 Task: Search for houses in Raleigh, North Carolina, with a private backyard and a pool.
Action: Mouse moved to (278, 176)
Screenshot: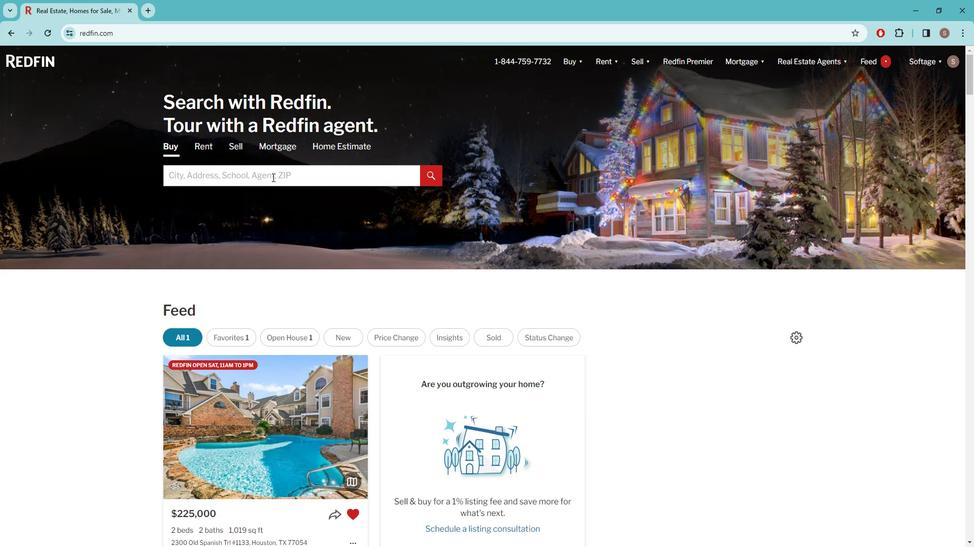 
Action: Mouse pressed left at (278, 176)
Screenshot: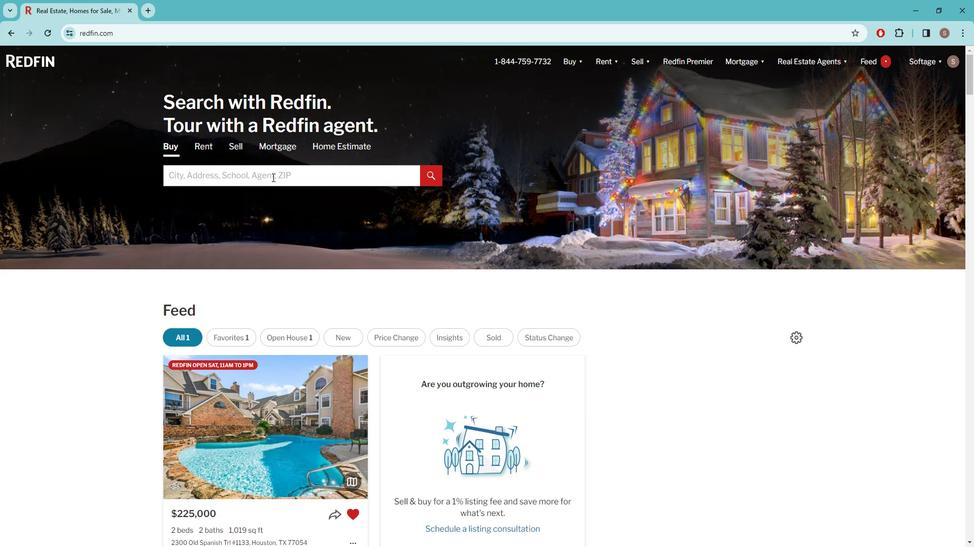 
Action: Key pressed r<Key.caps_lock>ALEIGH
Screenshot: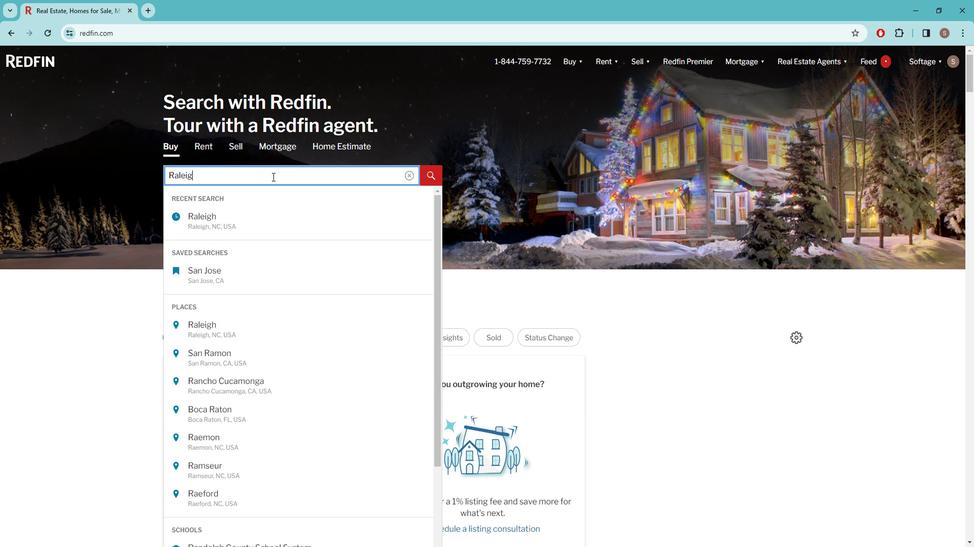
Action: Mouse moved to (238, 219)
Screenshot: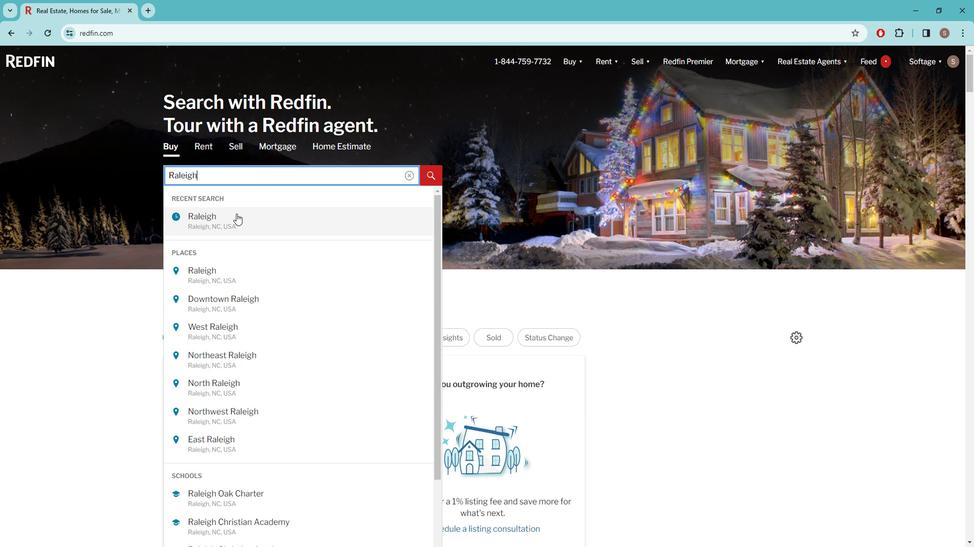 
Action: Mouse pressed left at (238, 219)
Screenshot: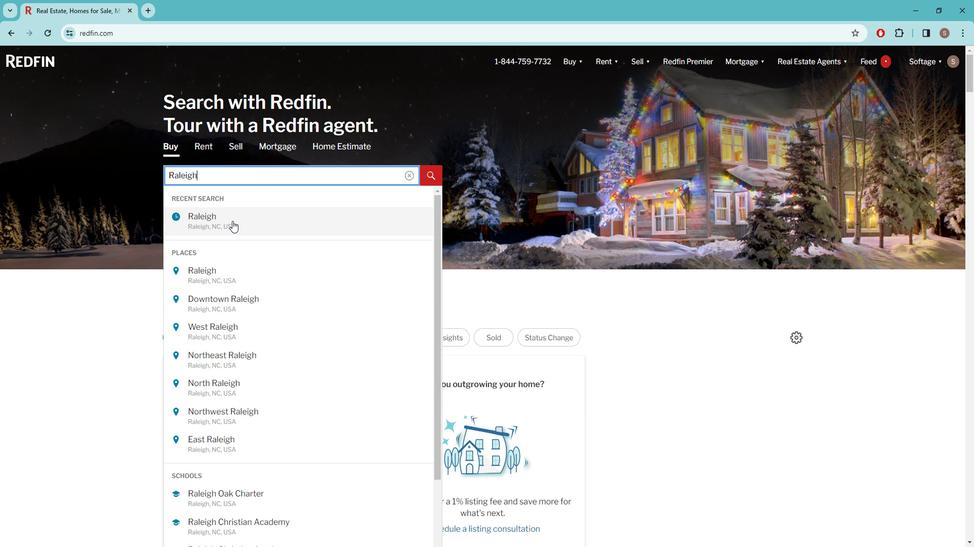 
Action: Mouse moved to (857, 126)
Screenshot: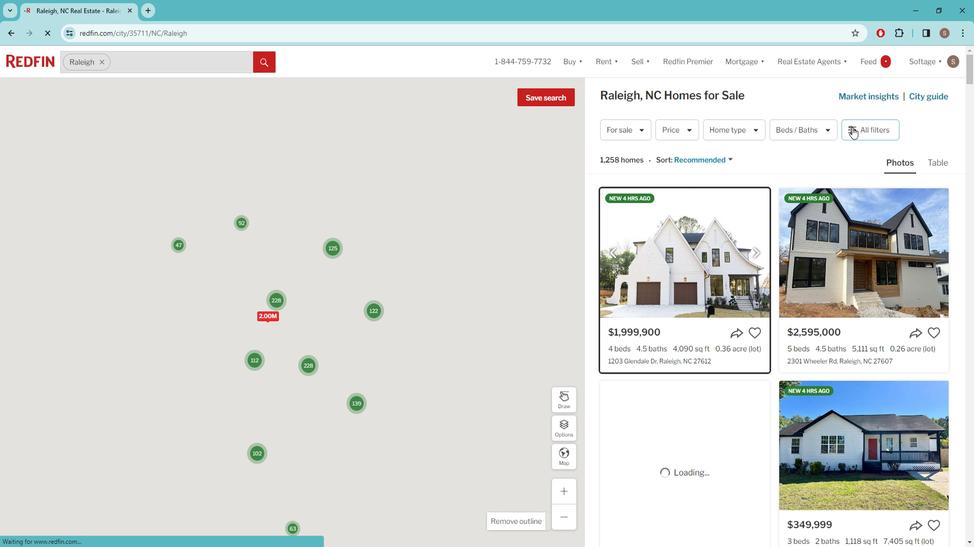 
Action: Mouse pressed left at (857, 126)
Screenshot: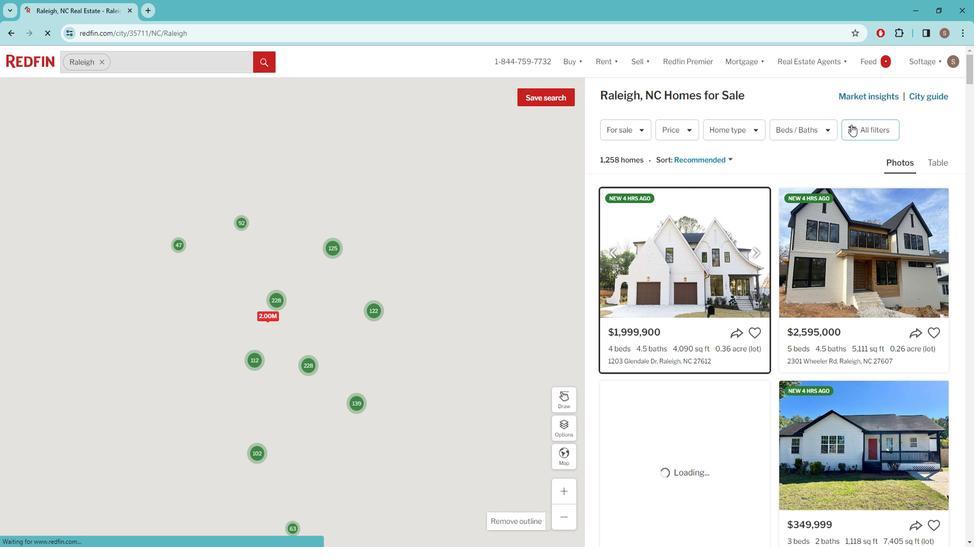 
Action: Mouse pressed left at (857, 126)
Screenshot: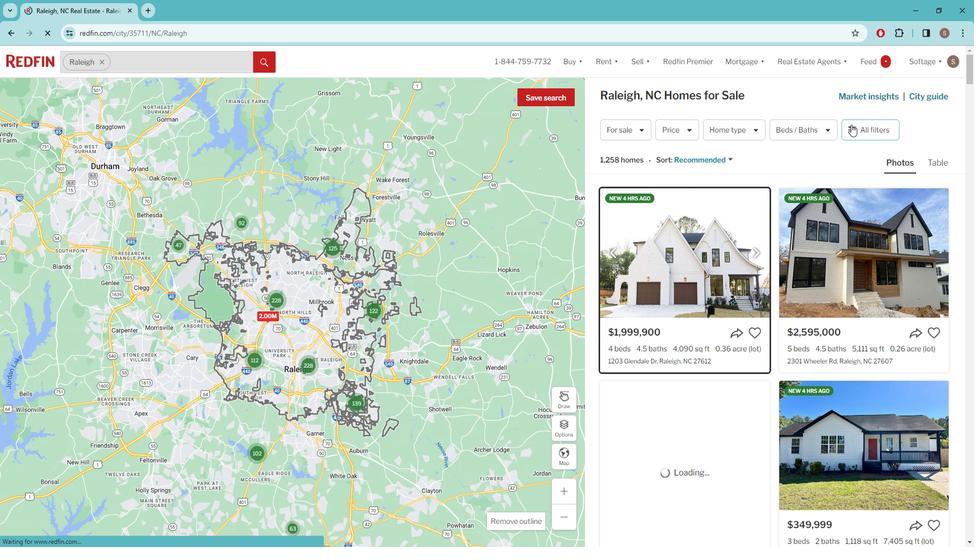 
Action: Mouse pressed left at (857, 126)
Screenshot: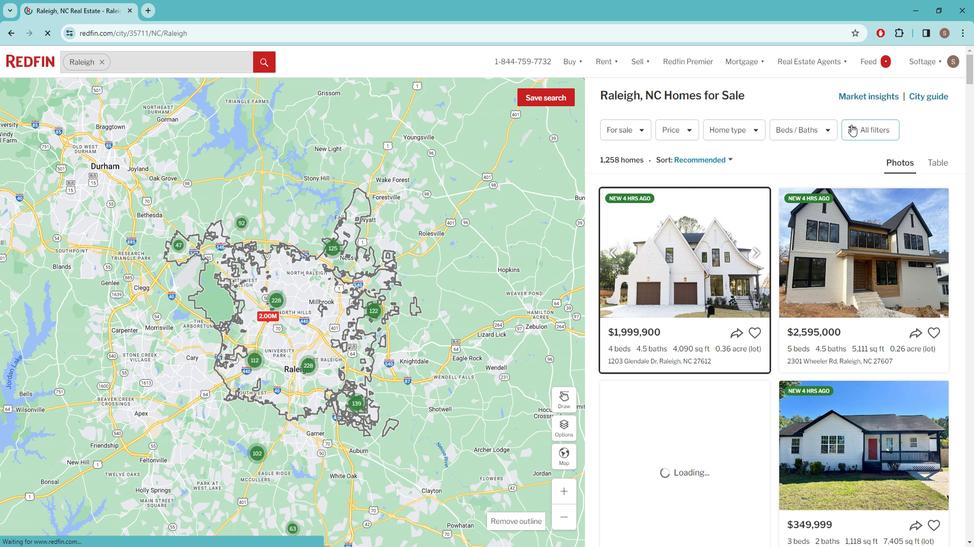 
Action: Mouse pressed left at (857, 126)
Screenshot: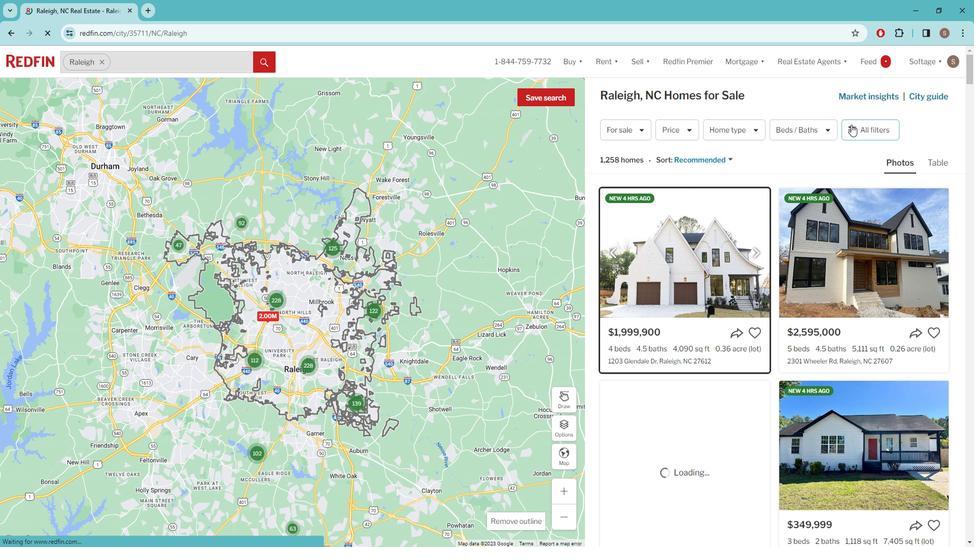 
Action: Mouse moved to (865, 125)
Screenshot: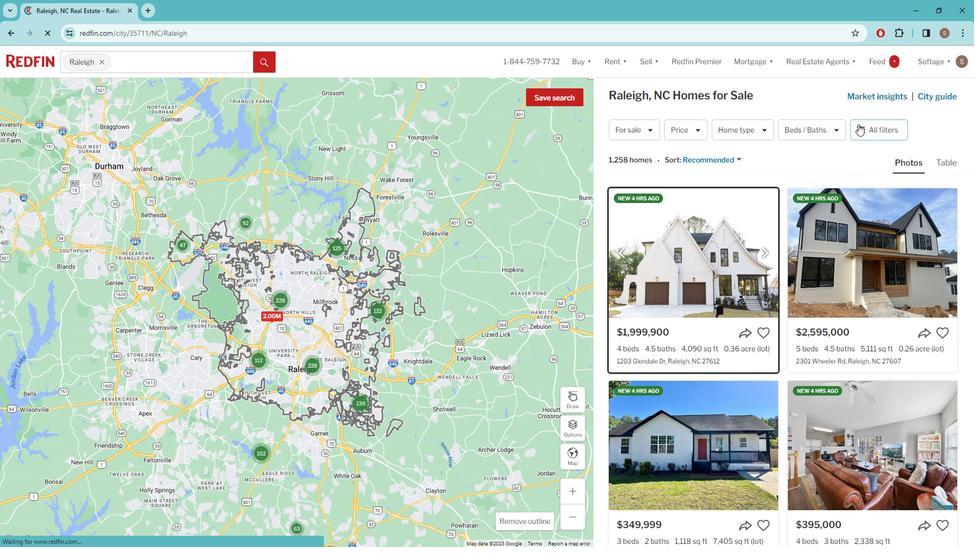 
Action: Mouse pressed left at (865, 125)
Screenshot: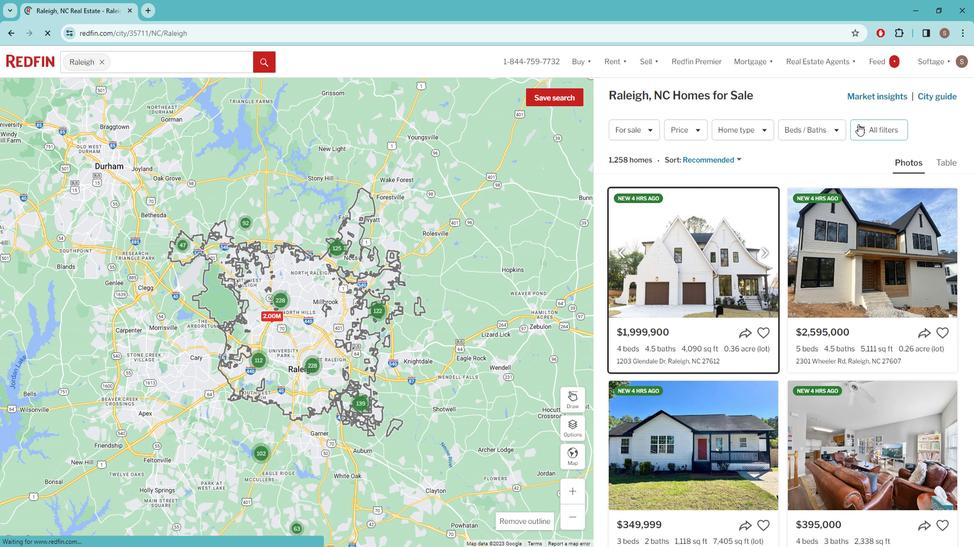 
Action: Mouse pressed left at (865, 125)
Screenshot: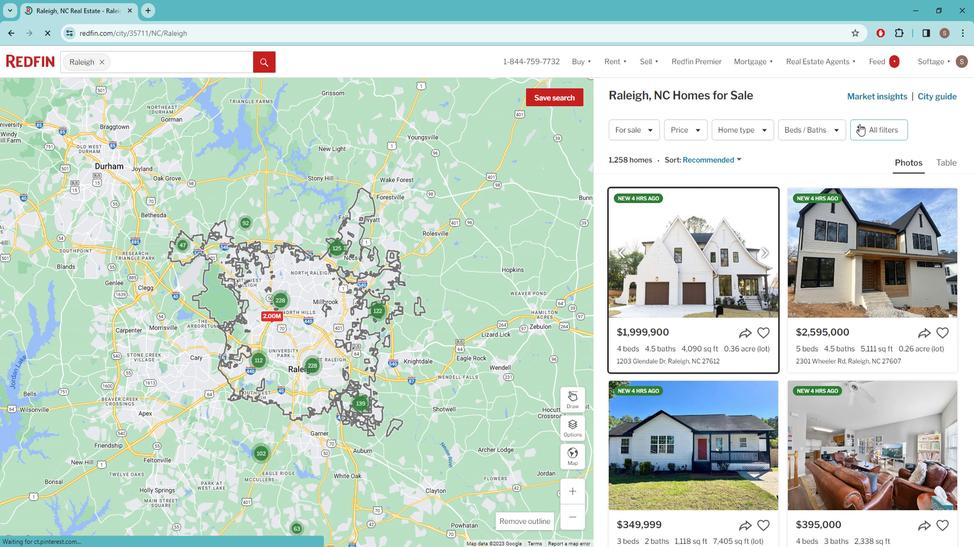 
Action: Mouse moved to (800, 215)
Screenshot: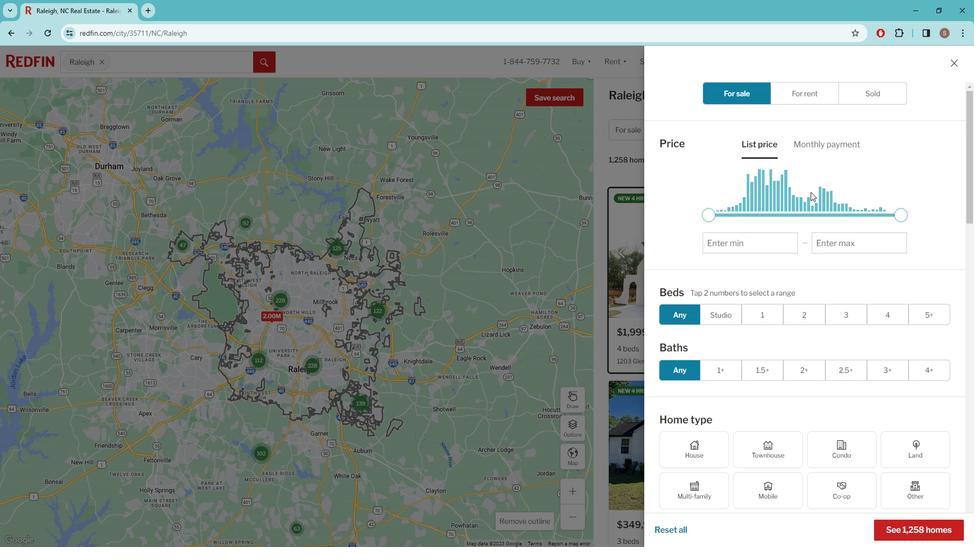 
Action: Mouse scrolled (800, 214) with delta (0, 0)
Screenshot: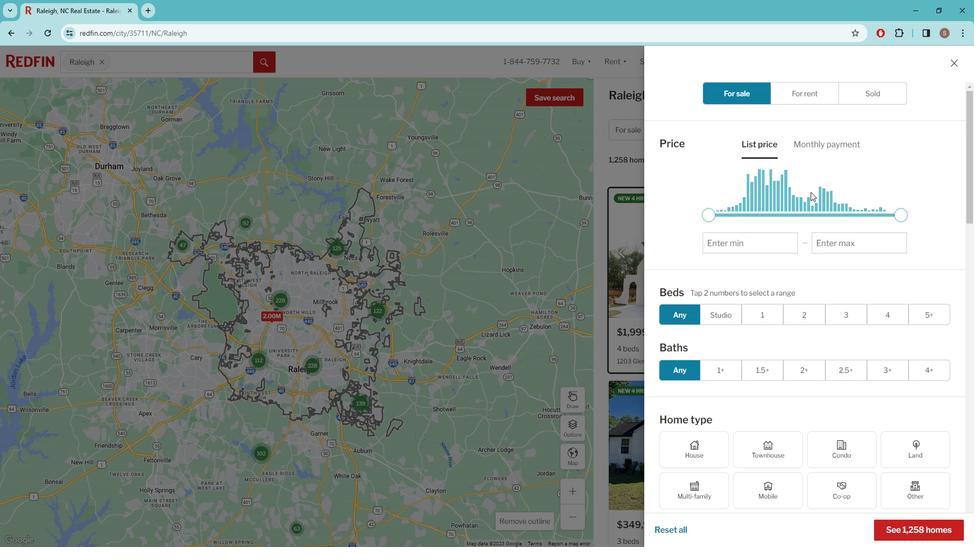 
Action: Mouse moved to (800, 215)
Screenshot: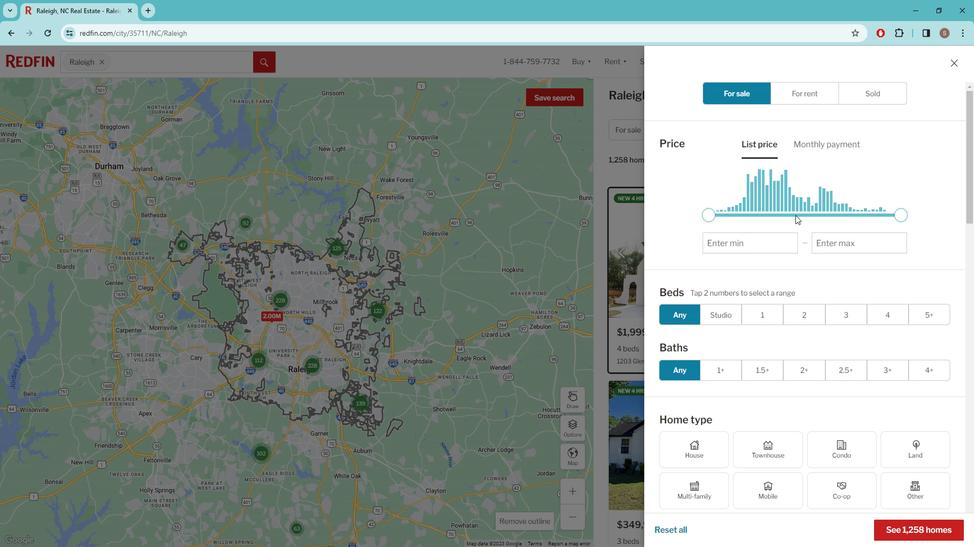 
Action: Mouse scrolled (800, 215) with delta (0, 0)
Screenshot: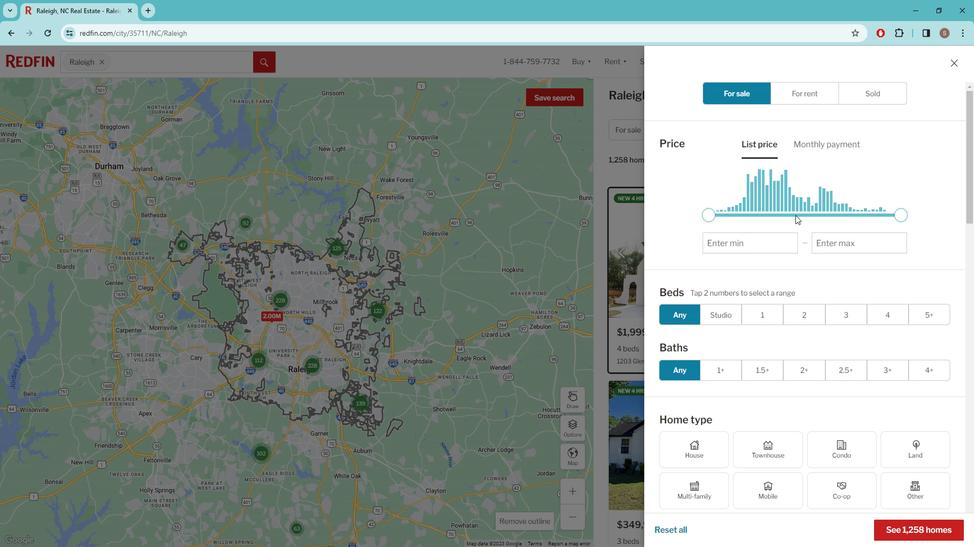 
Action: Mouse moved to (715, 346)
Screenshot: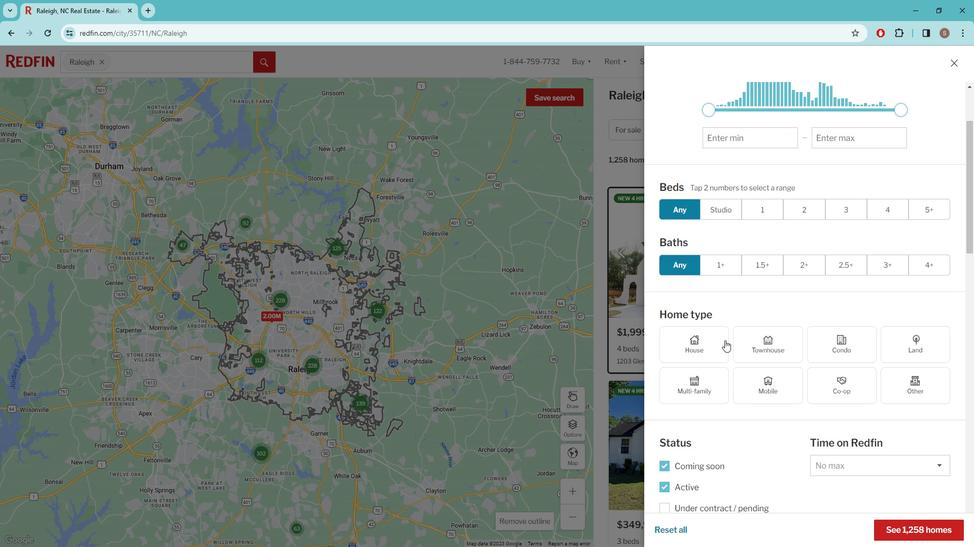 
Action: Mouse pressed left at (715, 346)
Screenshot: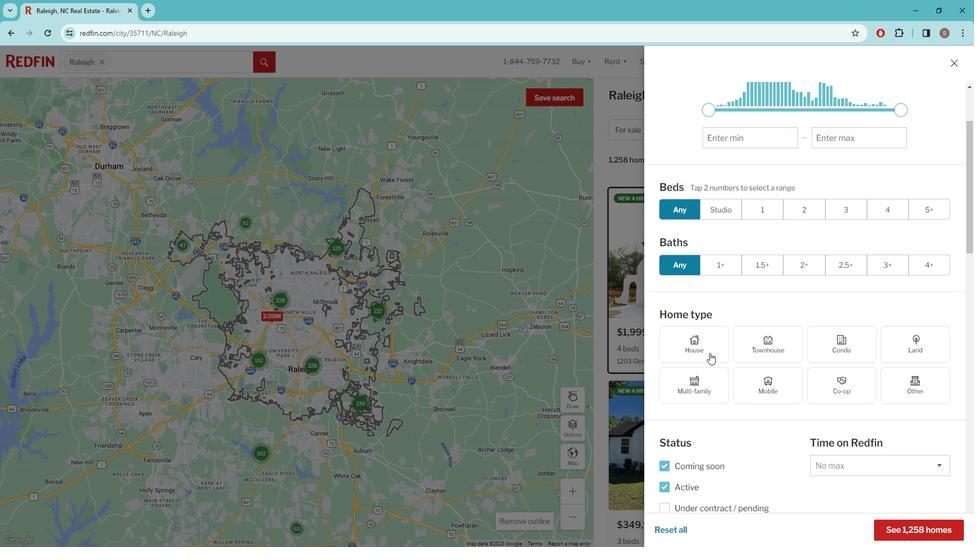 
Action: Mouse moved to (715, 346)
Screenshot: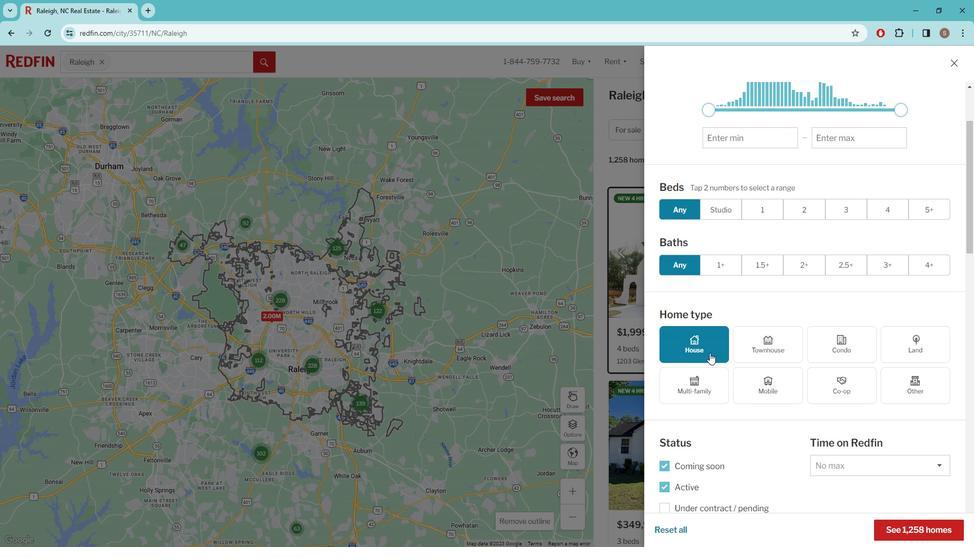 
Action: Mouse scrolled (715, 346) with delta (0, 0)
Screenshot: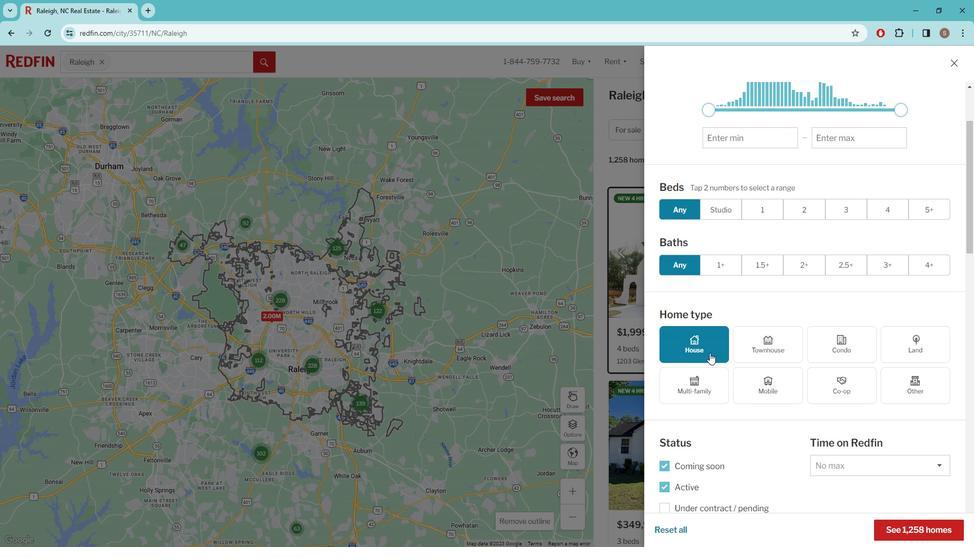 
Action: Mouse moved to (729, 340)
Screenshot: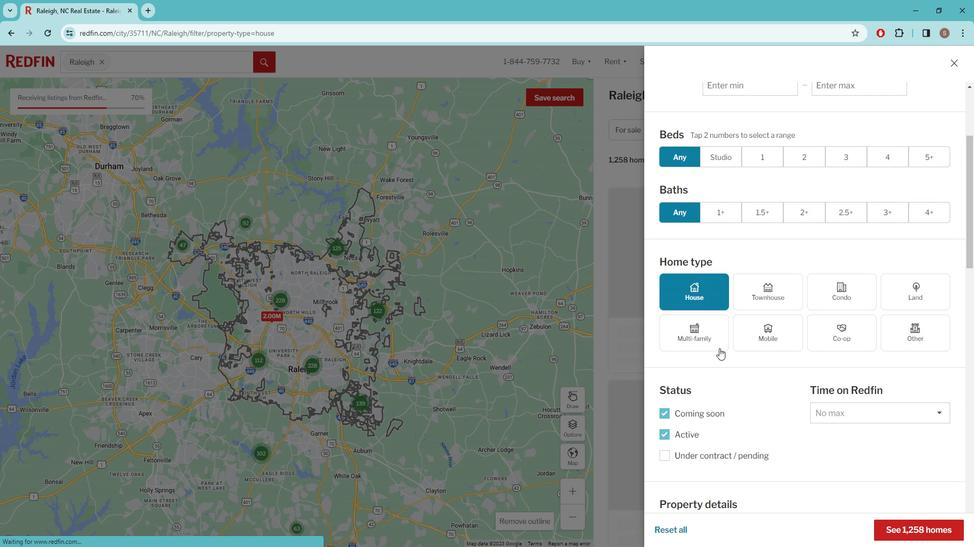 
Action: Mouse scrolled (729, 340) with delta (0, 0)
Screenshot: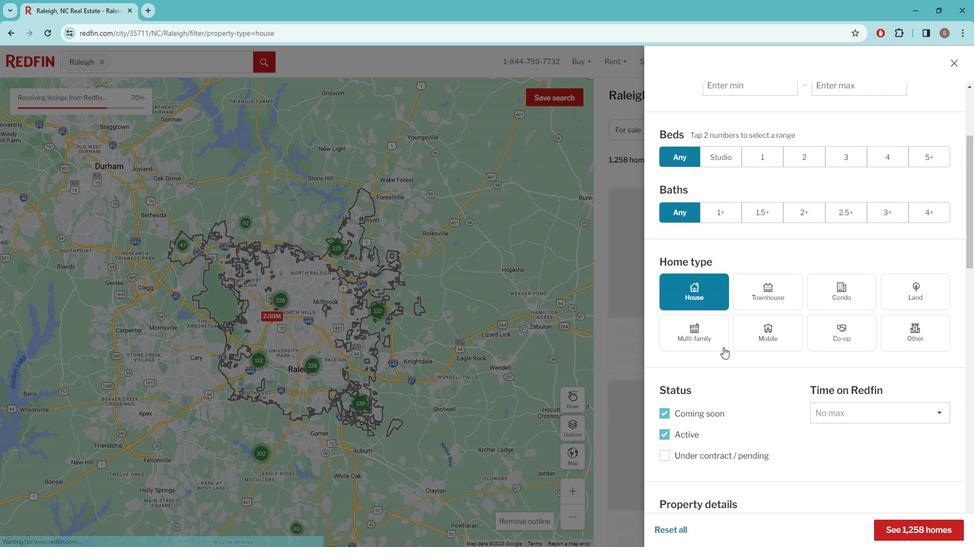 
Action: Mouse moved to (740, 335)
Screenshot: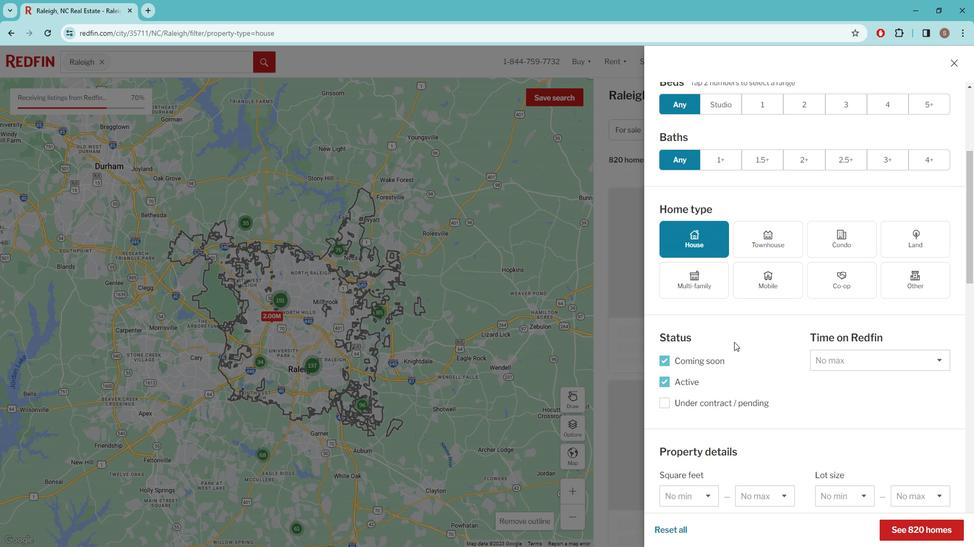 
Action: Mouse scrolled (740, 334) with delta (0, 0)
Screenshot: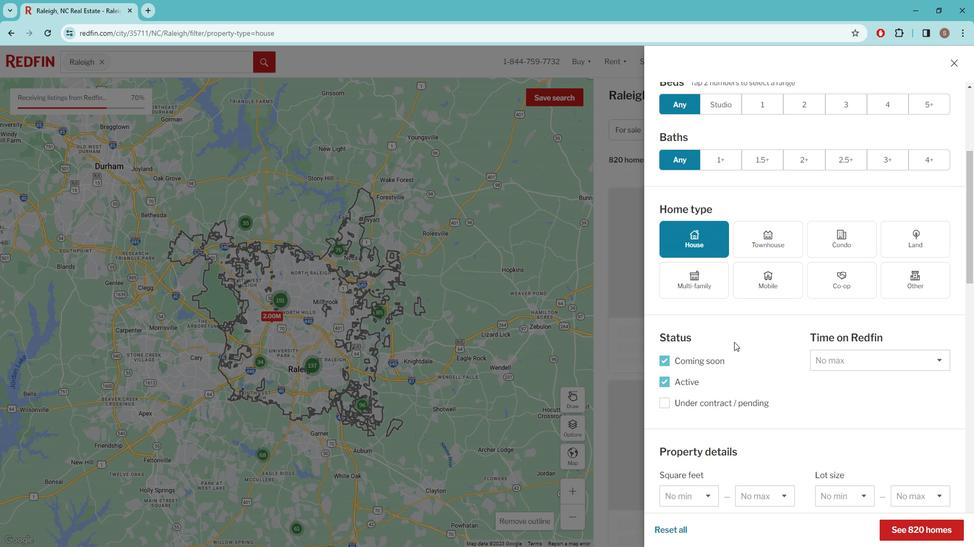 
Action: Mouse moved to (746, 327)
Screenshot: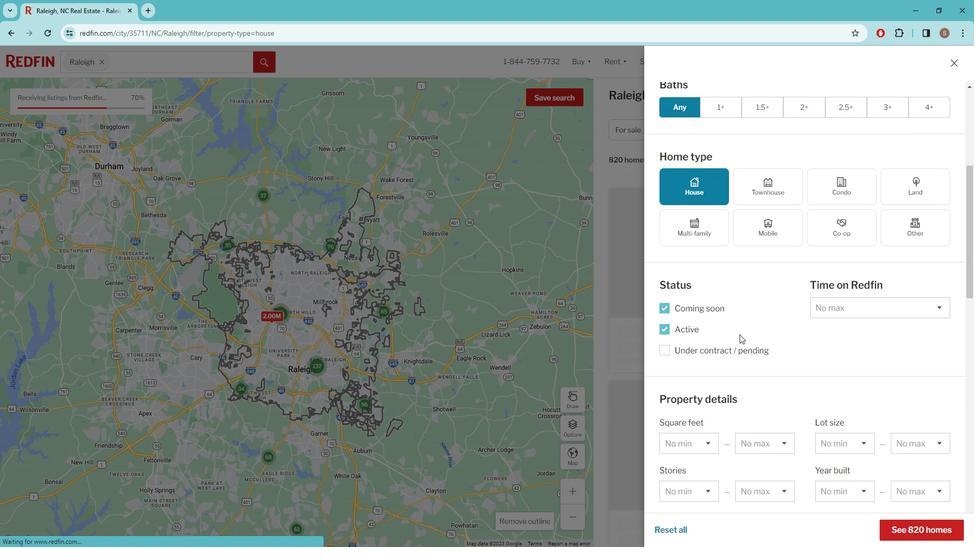 
Action: Mouse scrolled (746, 327) with delta (0, 0)
Screenshot: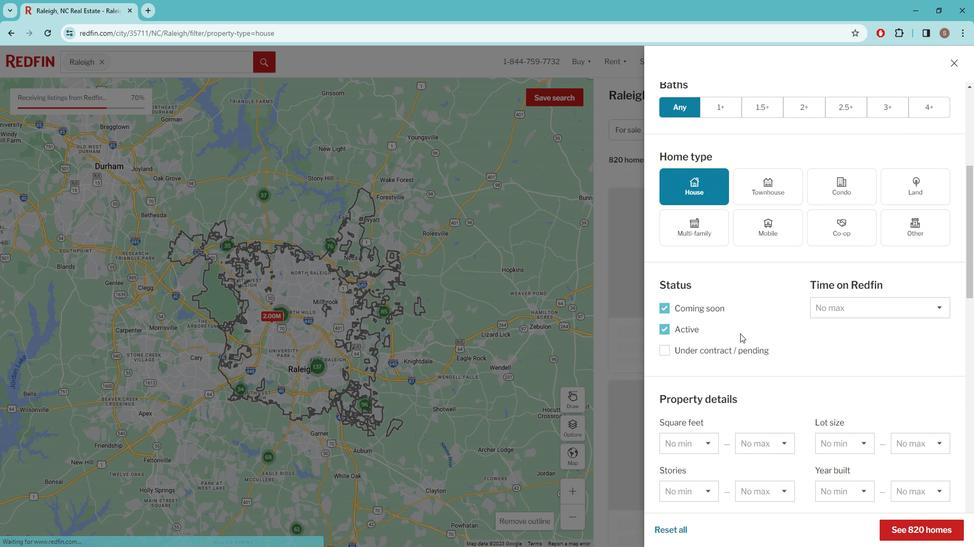 
Action: Mouse scrolled (746, 327) with delta (0, 0)
Screenshot: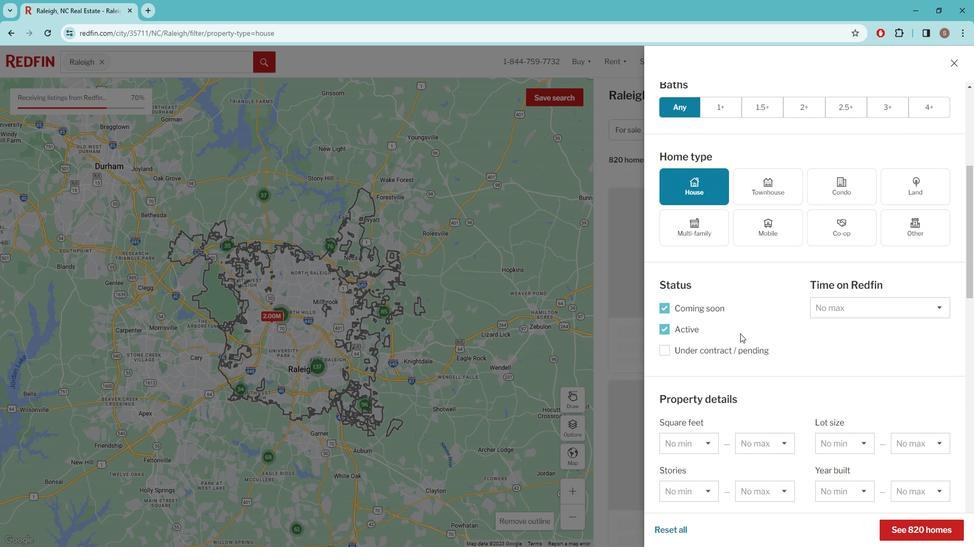 
Action: Mouse moved to (747, 325)
Screenshot: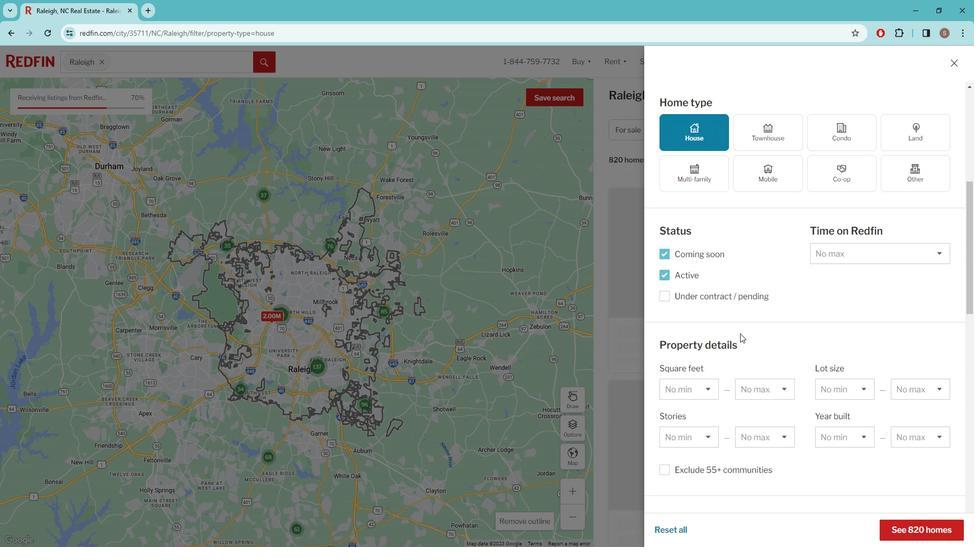 
Action: Mouse scrolled (747, 326) with delta (0, 0)
Screenshot: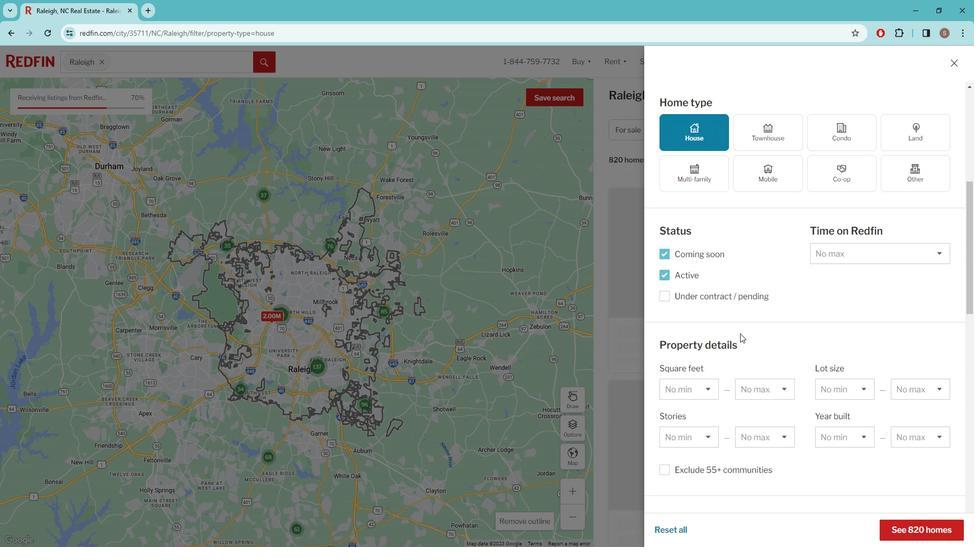 
Action: Mouse scrolled (747, 325) with delta (0, 0)
Screenshot: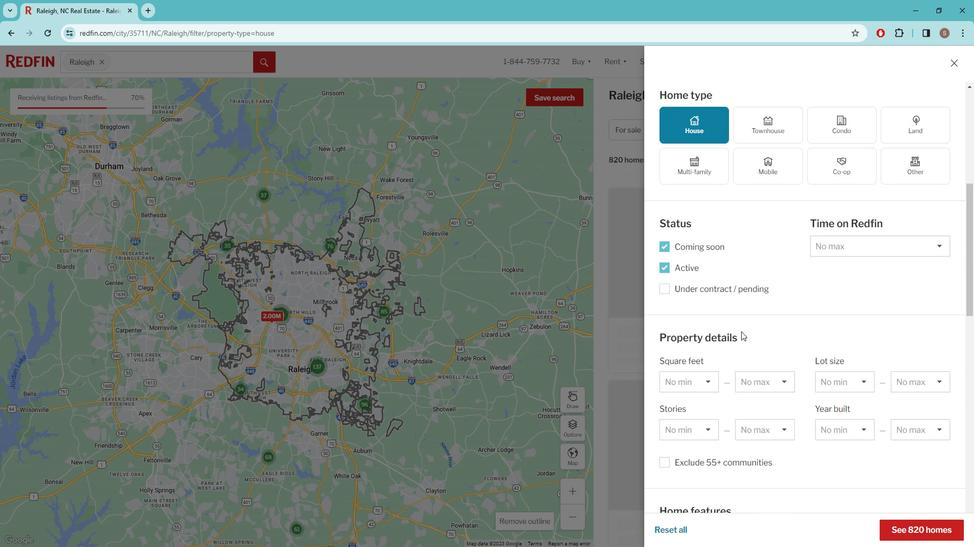 
Action: Mouse scrolled (747, 325) with delta (0, 0)
Screenshot: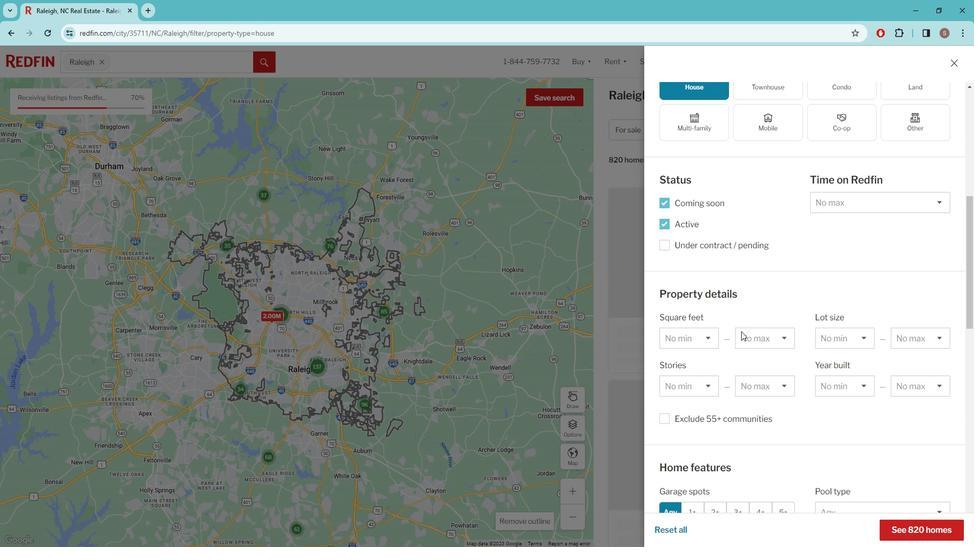 
Action: Mouse scrolled (747, 325) with delta (0, 0)
Screenshot: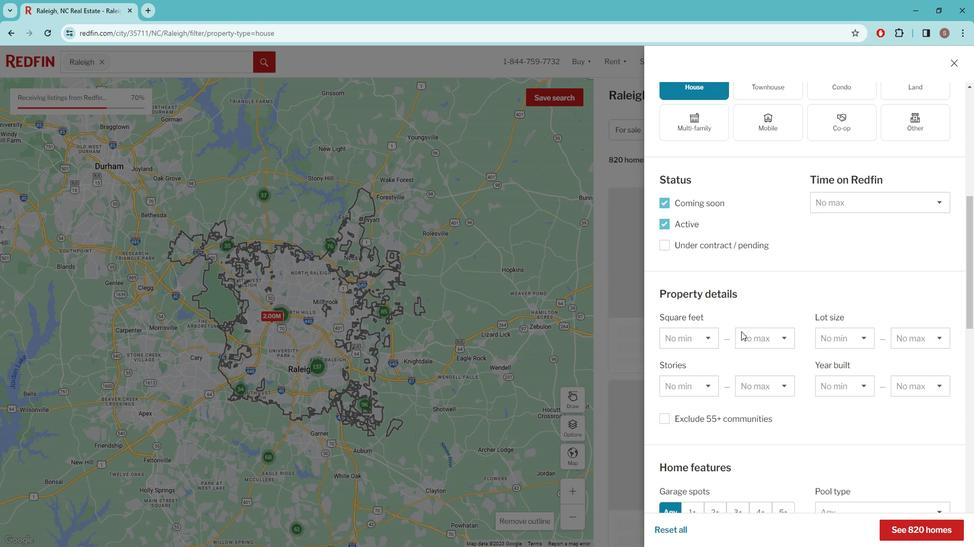 
Action: Mouse scrolled (747, 326) with delta (0, 0)
Screenshot: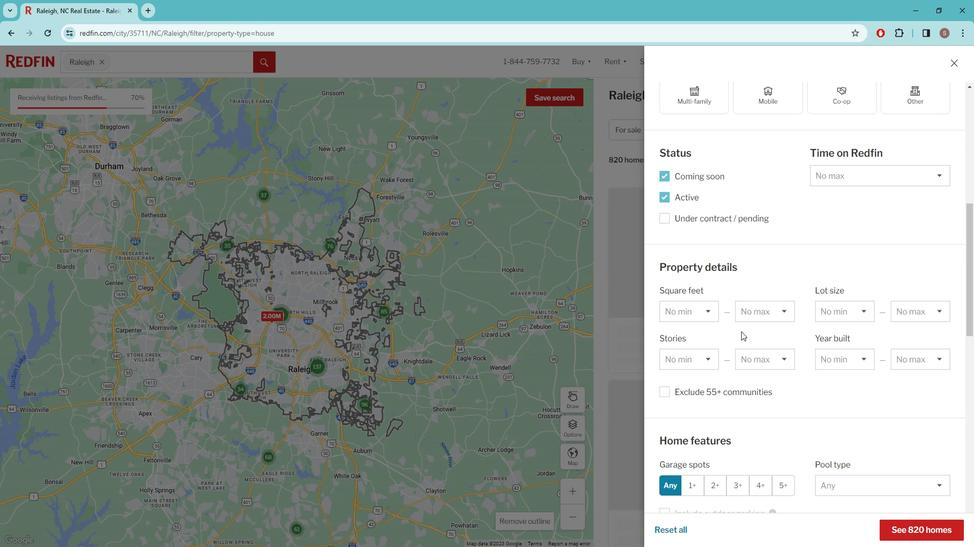 
Action: Mouse scrolled (747, 325) with delta (0, 0)
Screenshot: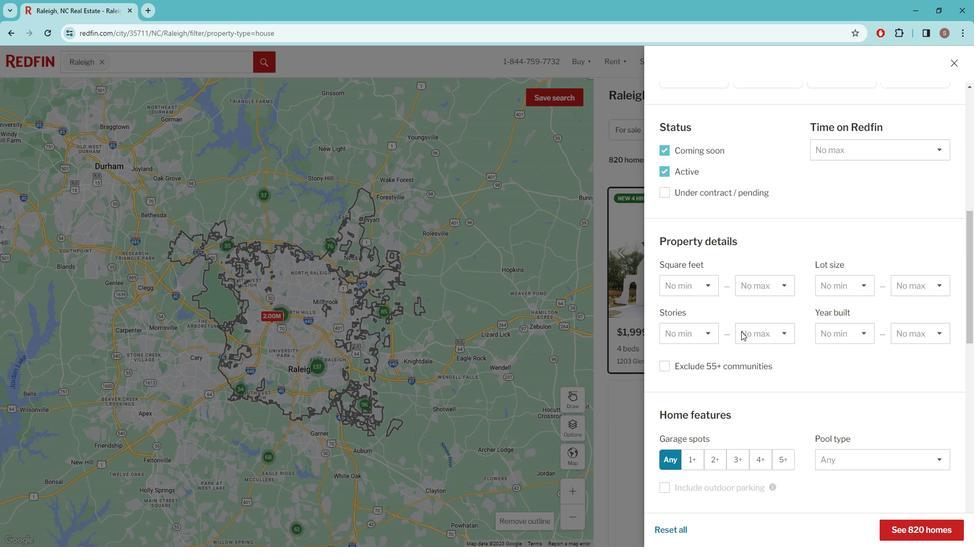 
Action: Mouse moved to (747, 325)
Screenshot: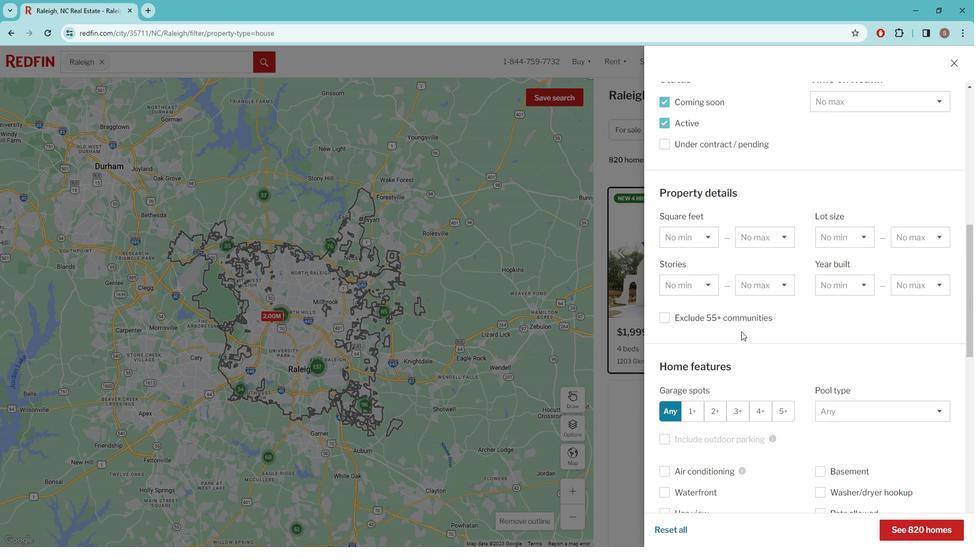 
Action: Mouse scrolled (747, 324) with delta (0, 0)
Screenshot: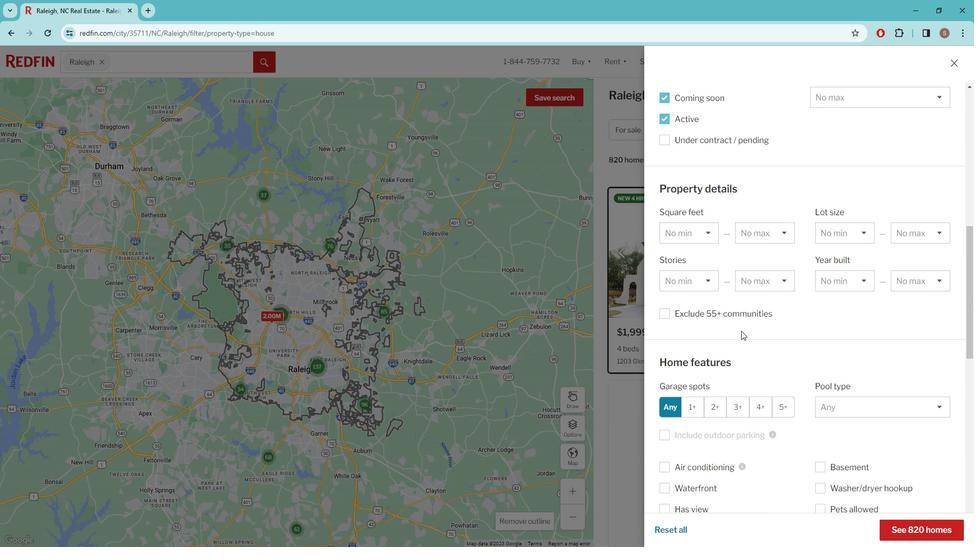 
Action: Mouse scrolled (747, 324) with delta (0, 0)
Screenshot: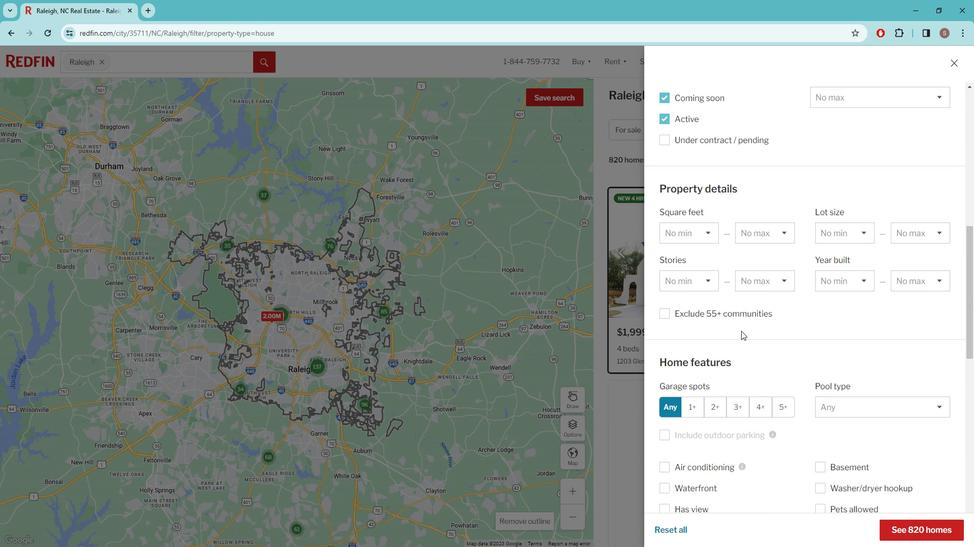 
Action: Mouse moved to (747, 324)
Screenshot: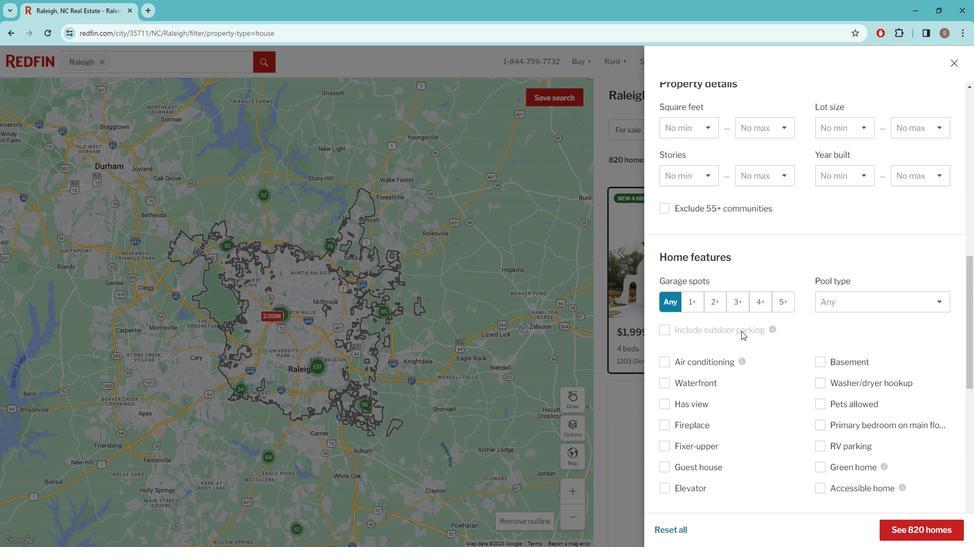
Action: Mouse scrolled (747, 324) with delta (0, 0)
Screenshot: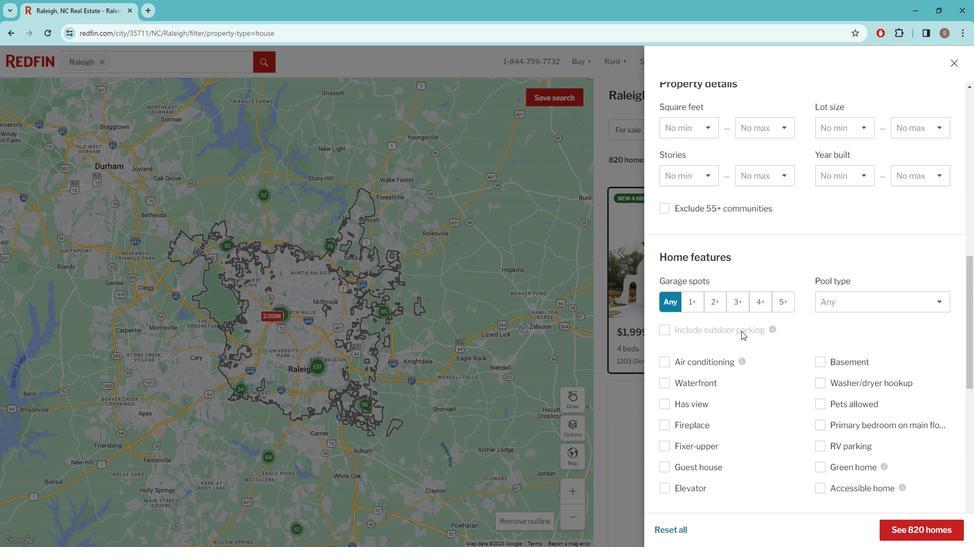 
Action: Mouse scrolled (747, 324) with delta (0, 0)
Screenshot: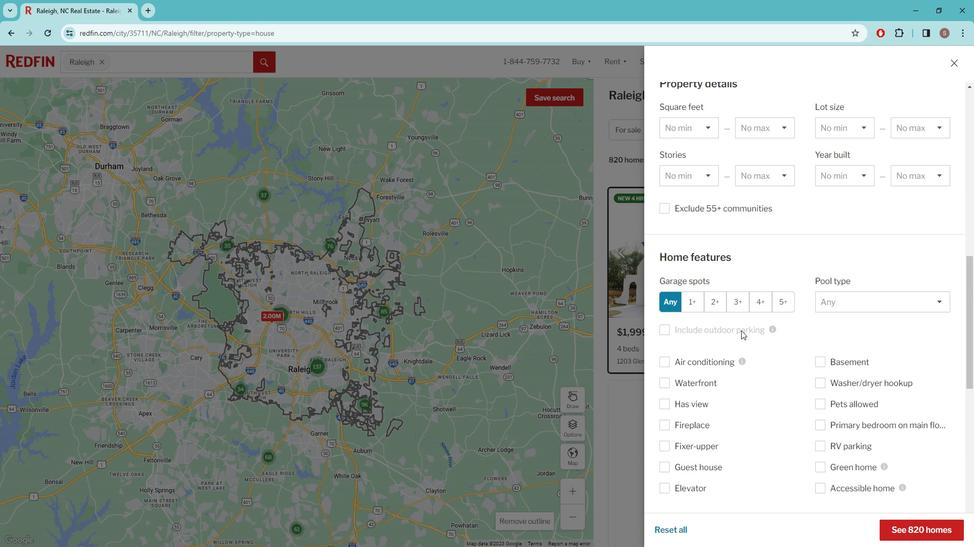 
Action: Mouse moved to (694, 427)
Screenshot: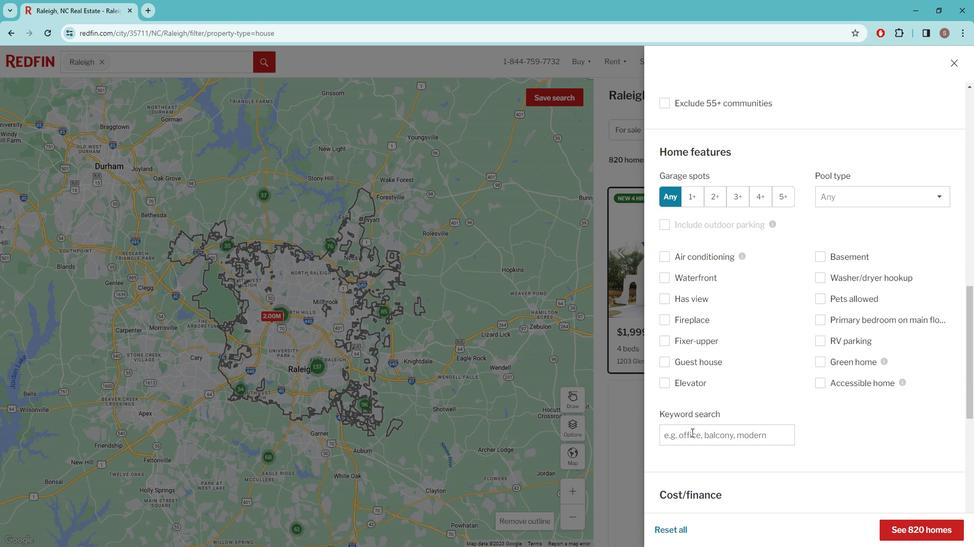 
Action: Mouse pressed left at (694, 427)
Screenshot: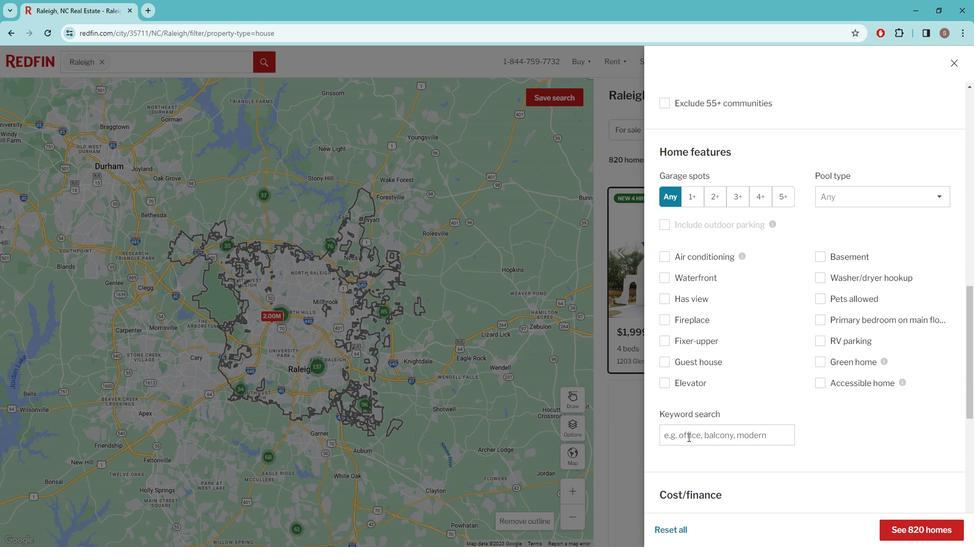 
Action: Key pressed PRIVATE<Key.space>BACKYARD<Key.space>AND<Key.space>A<Key.space>POOL<Key.space>
Screenshot: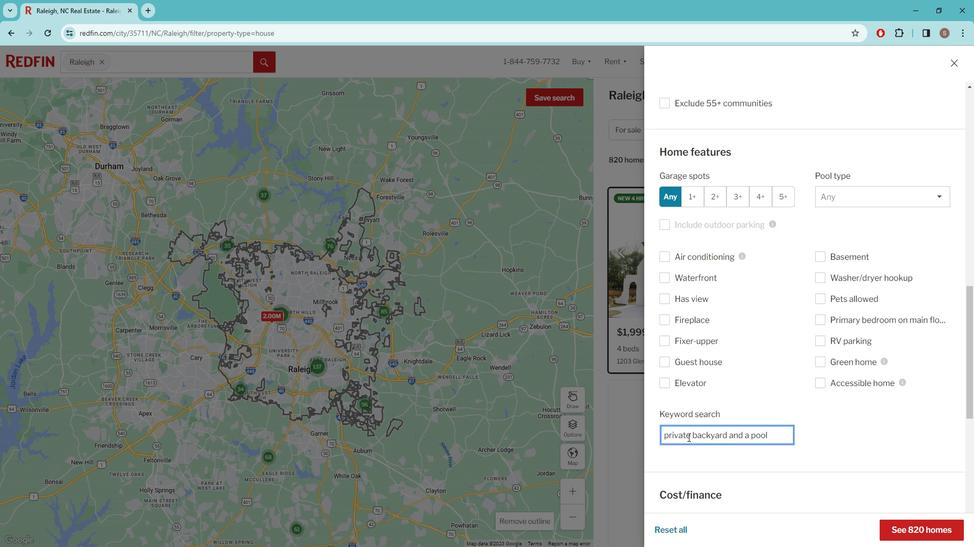 
Action: Mouse moved to (830, 413)
Screenshot: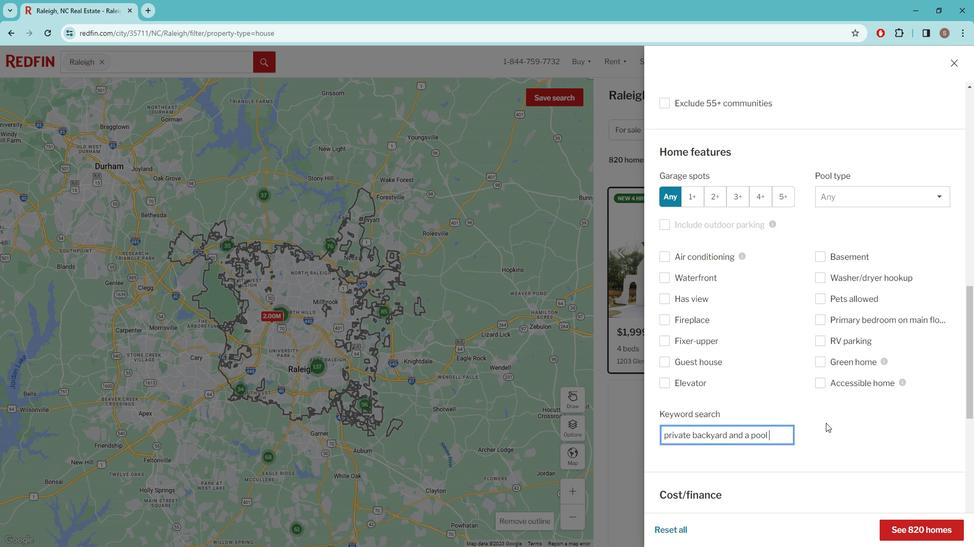 
Action: Mouse scrolled (830, 413) with delta (0, 0)
Screenshot: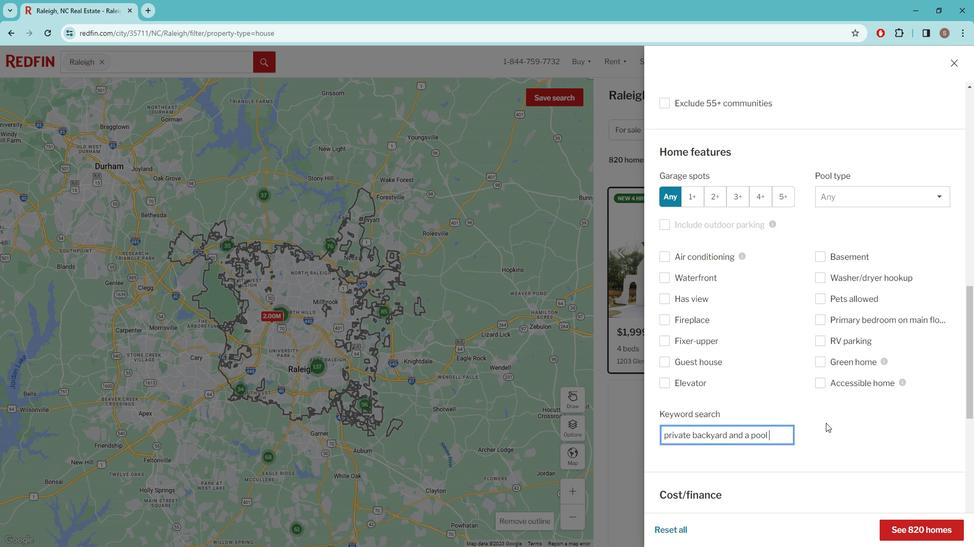 
Action: Mouse moved to (826, 411)
Screenshot: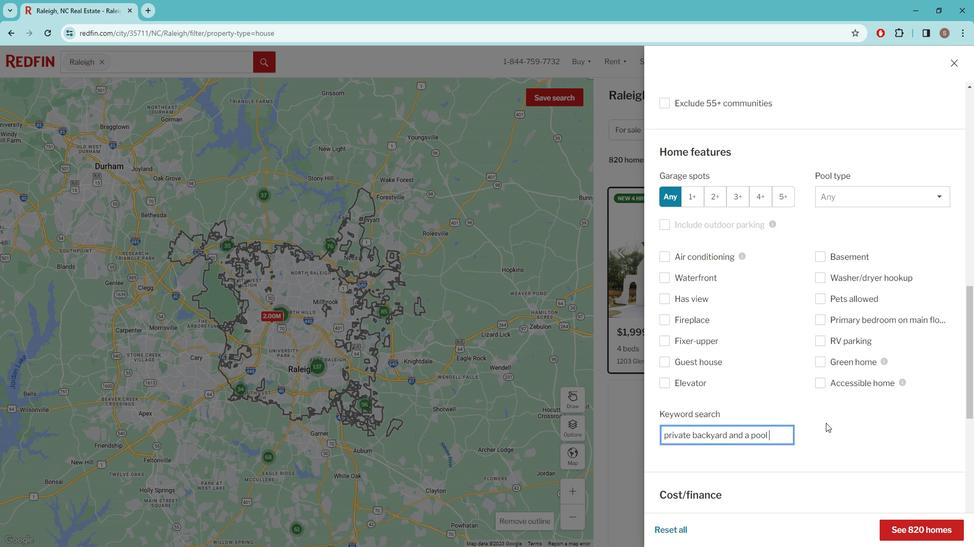 
Action: Mouse scrolled (826, 410) with delta (0, 0)
Screenshot: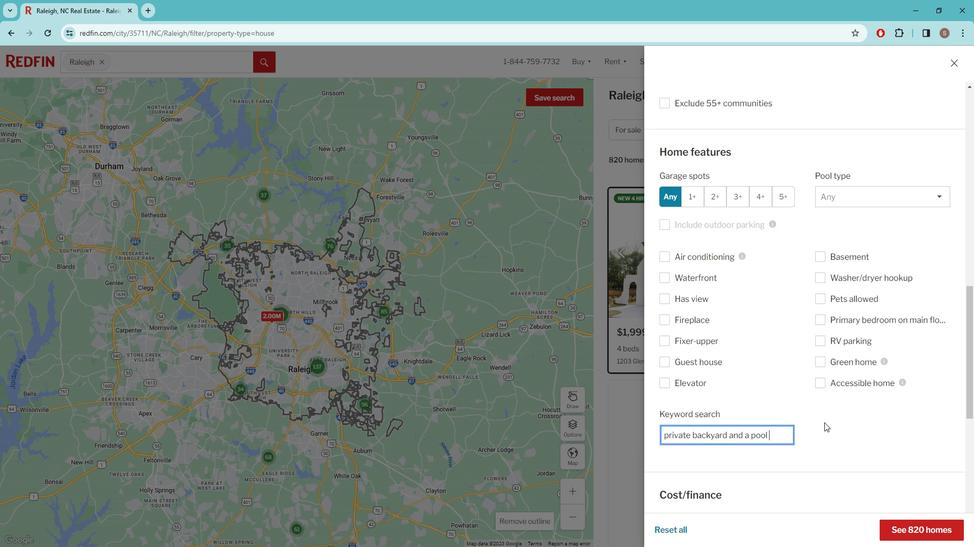 
Action: Mouse moved to (818, 401)
Screenshot: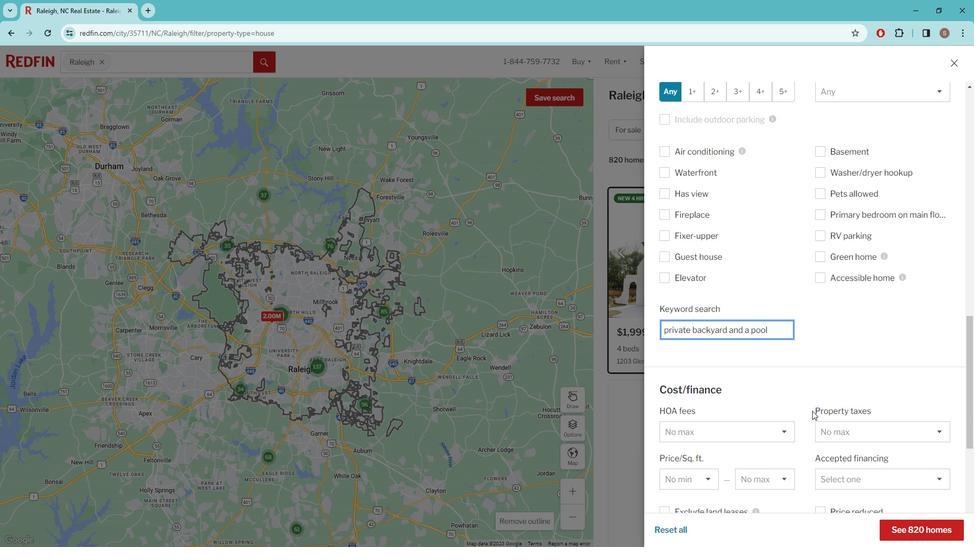 
Action: Mouse scrolled (818, 401) with delta (0, 0)
Screenshot: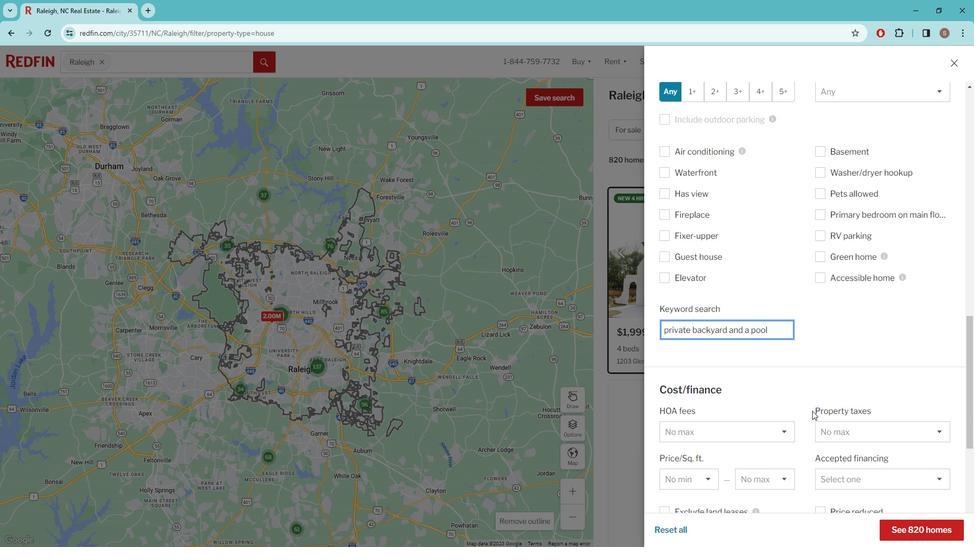 
Action: Mouse moved to (817, 401)
Screenshot: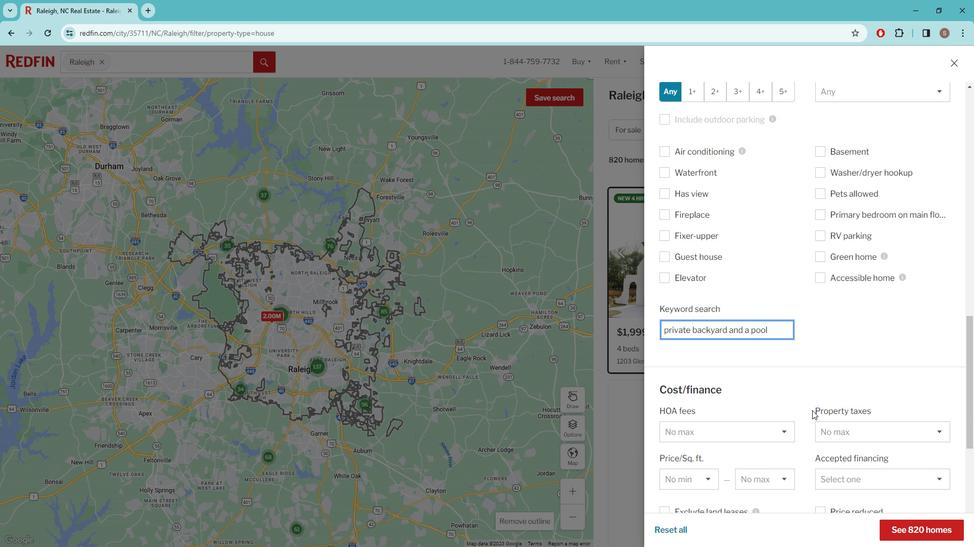 
Action: Mouse scrolled (817, 401) with delta (0, 0)
Screenshot: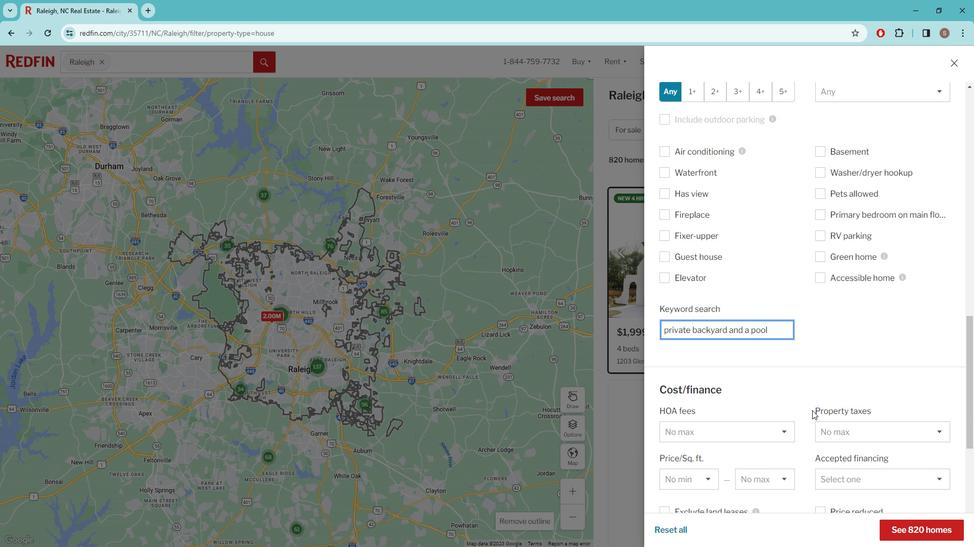 
Action: Mouse scrolled (817, 401) with delta (0, 0)
Screenshot: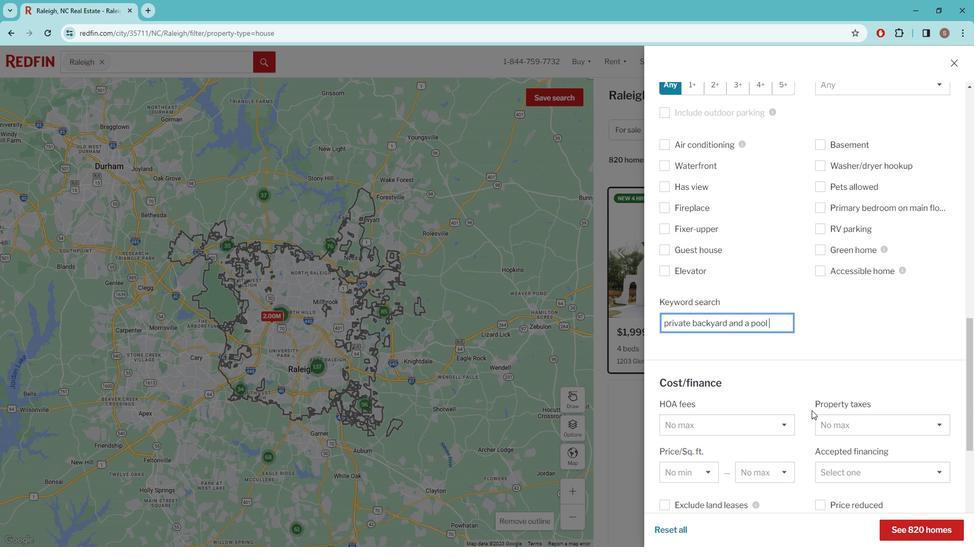 
Action: Mouse moved to (818, 400)
Screenshot: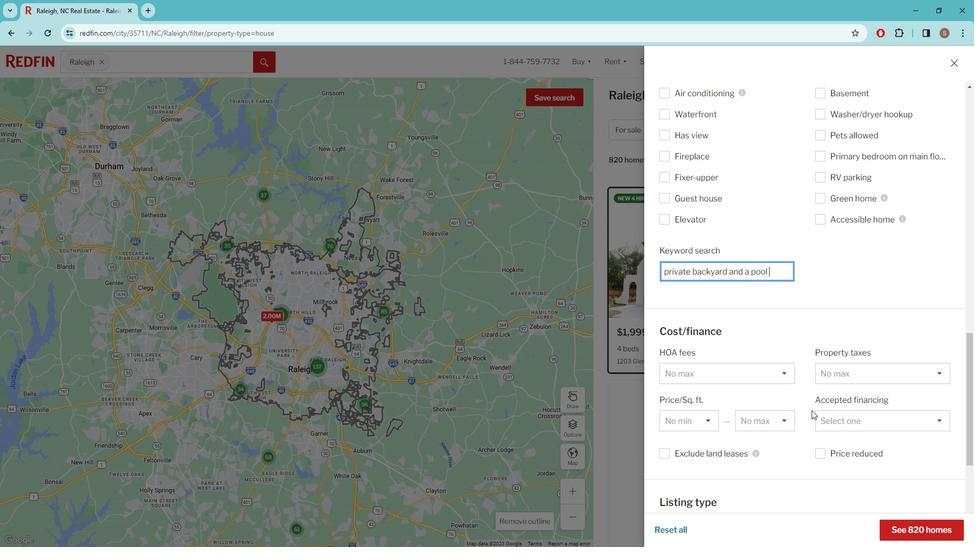 
Action: Mouse scrolled (818, 399) with delta (0, 0)
Screenshot: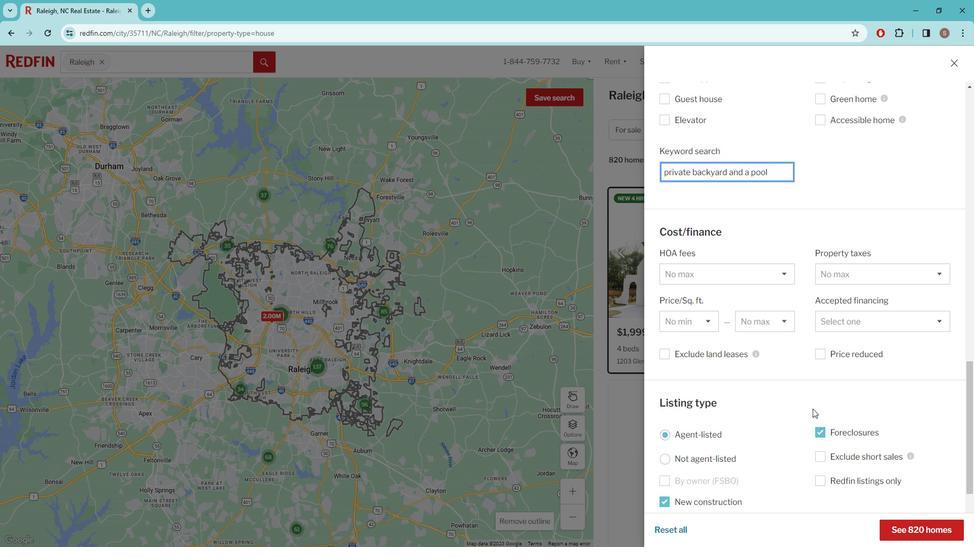 
Action: Mouse scrolled (818, 399) with delta (0, 0)
Screenshot: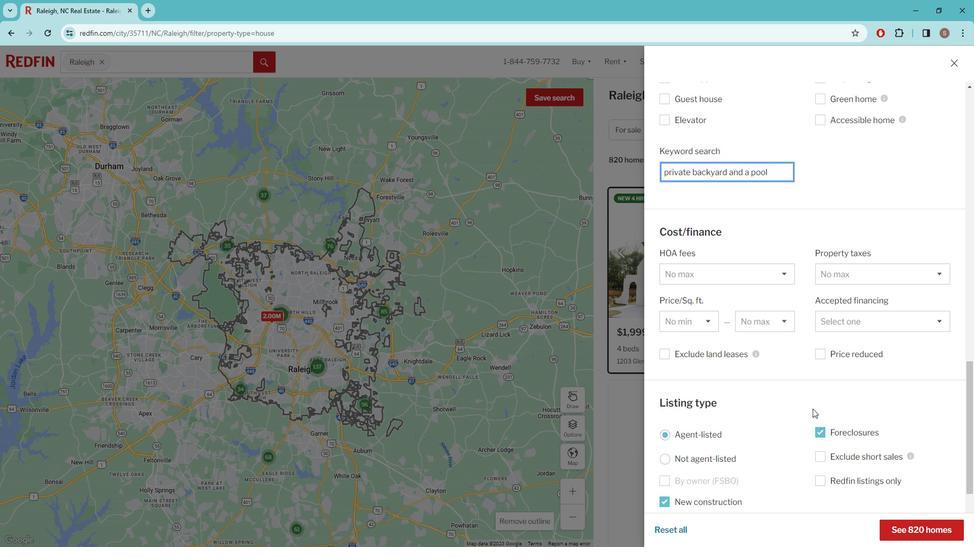 
Action: Mouse scrolled (818, 399) with delta (0, 0)
Screenshot: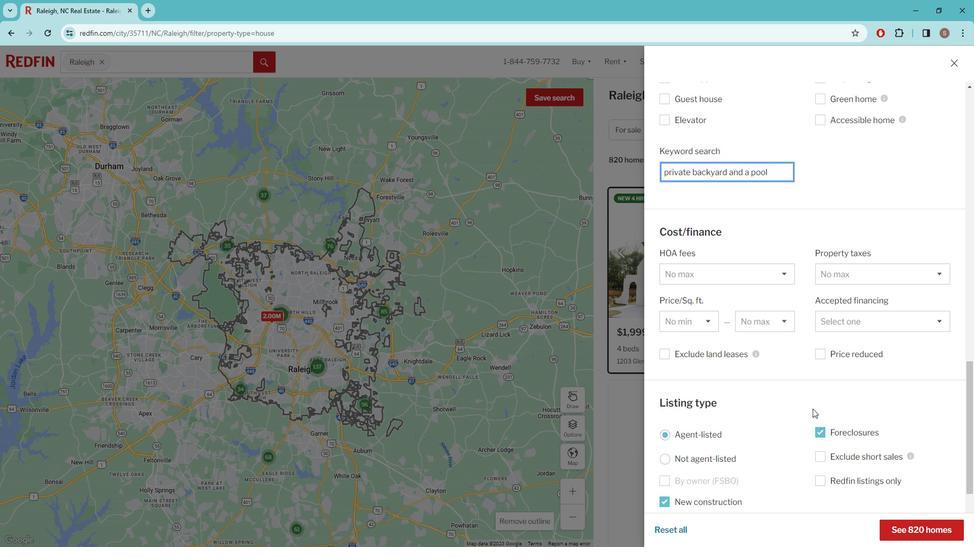
Action: Mouse scrolled (818, 399) with delta (0, 0)
Screenshot: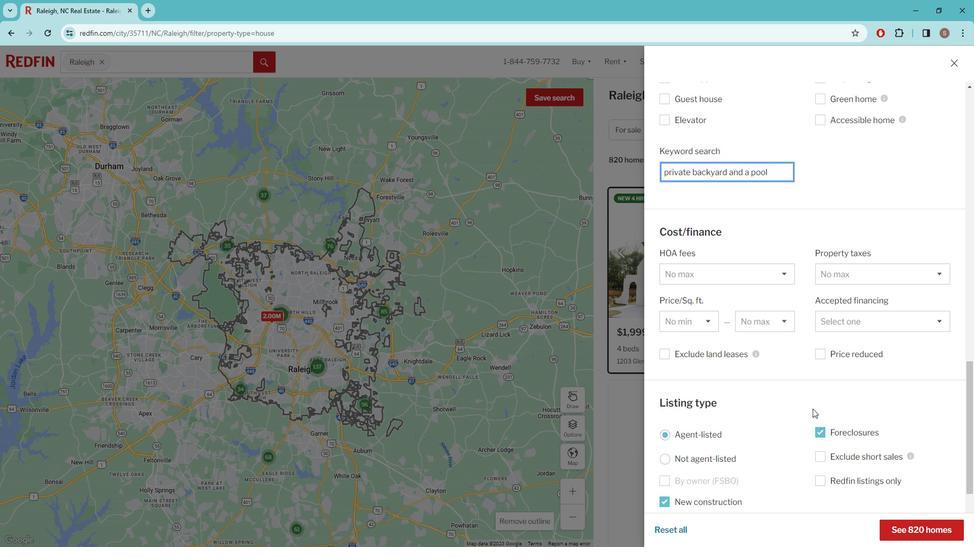 
Action: Mouse scrolled (818, 399) with delta (0, 0)
Screenshot: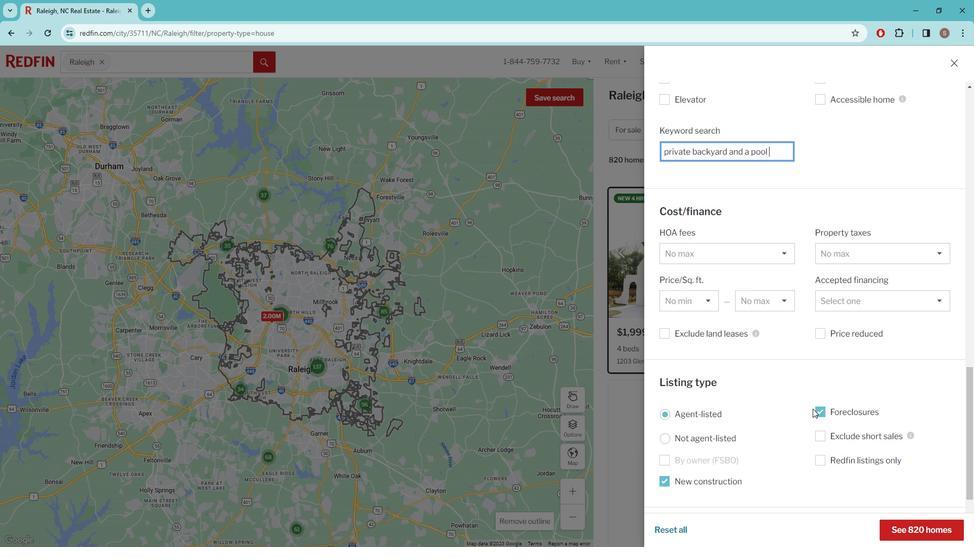 
Action: Mouse scrolled (818, 399) with delta (0, 0)
Screenshot: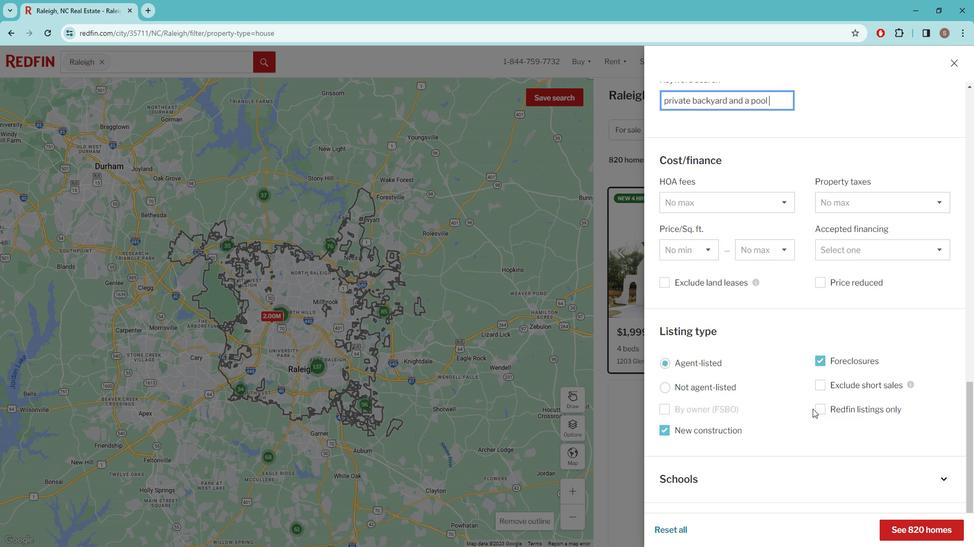 
Action: Mouse moved to (819, 400)
Screenshot: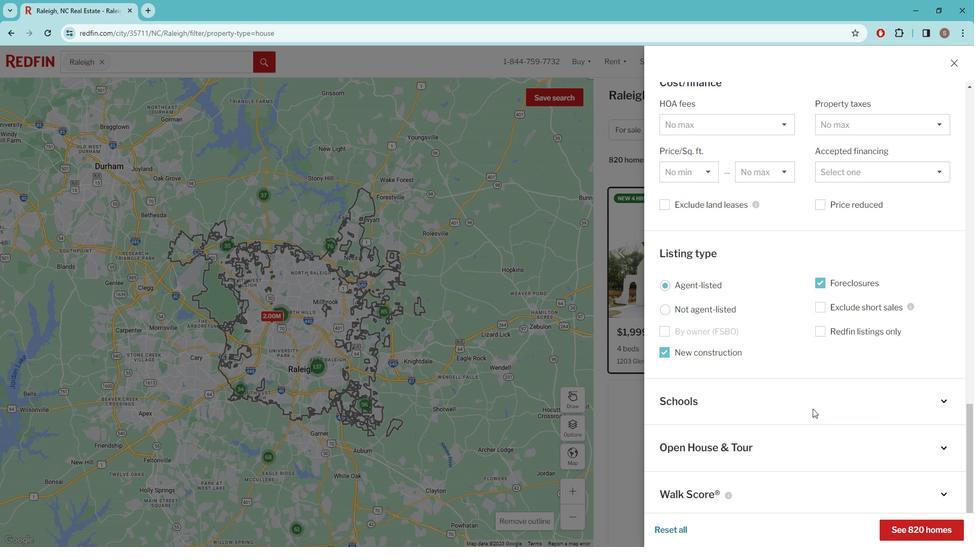 
Action: Mouse scrolled (819, 400) with delta (0, 0)
Screenshot: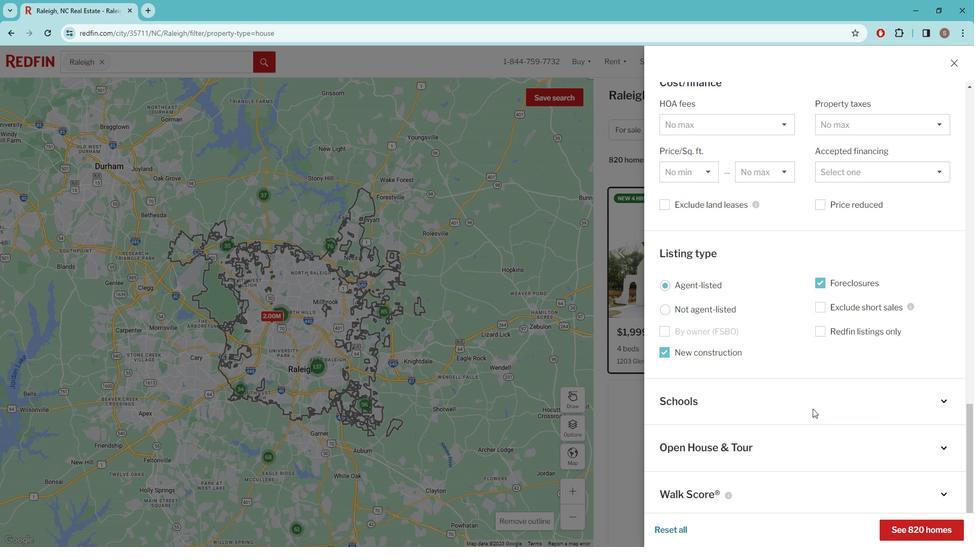 
Action: Mouse moved to (820, 400)
Screenshot: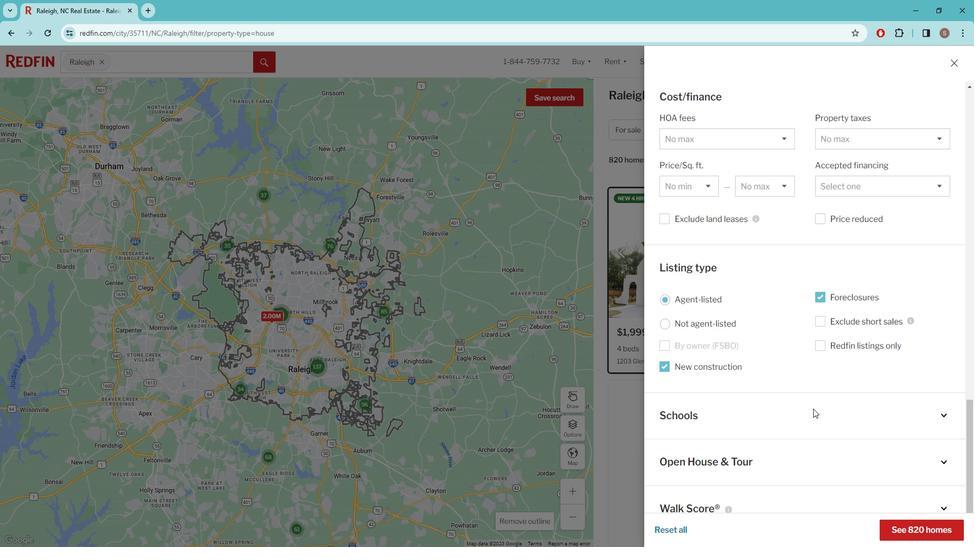 
Action: Mouse scrolled (820, 399) with delta (0, 0)
Screenshot: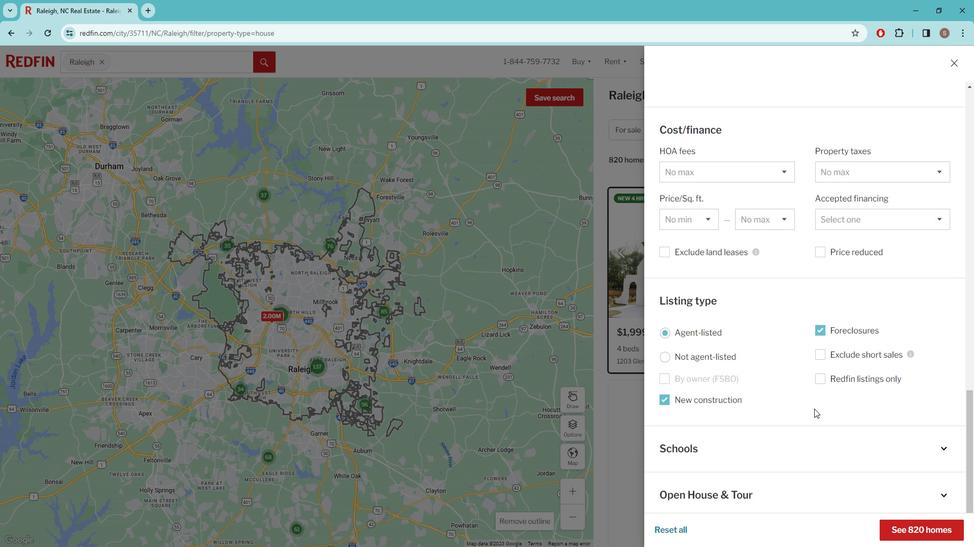 
Action: Mouse scrolled (820, 399) with delta (0, 0)
Screenshot: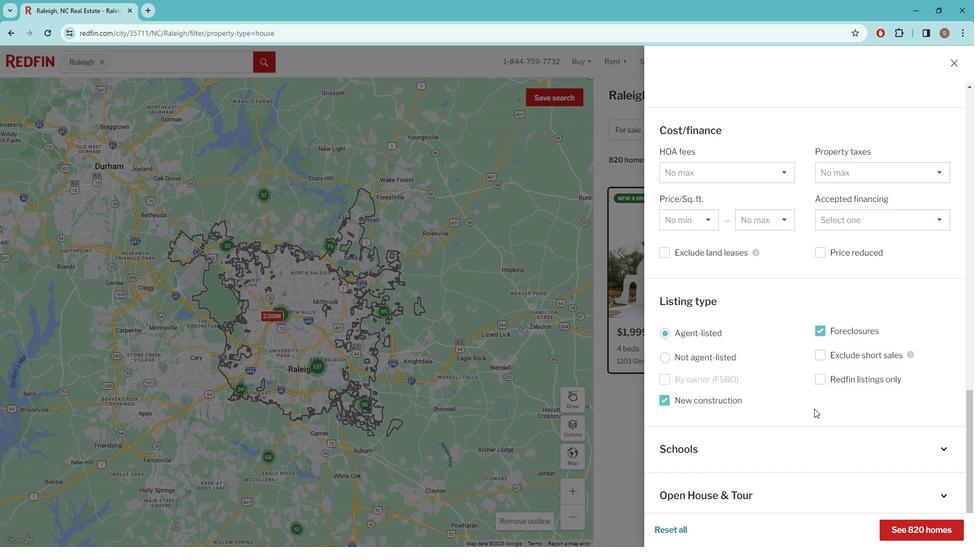 
Action: Mouse scrolled (820, 399) with delta (0, 0)
Screenshot: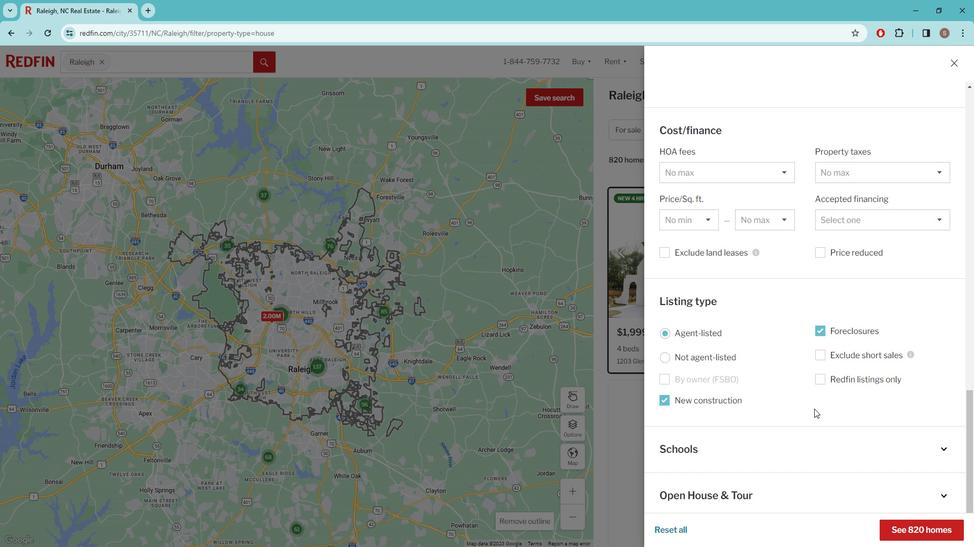 
Action: Mouse scrolled (820, 399) with delta (0, 0)
Screenshot: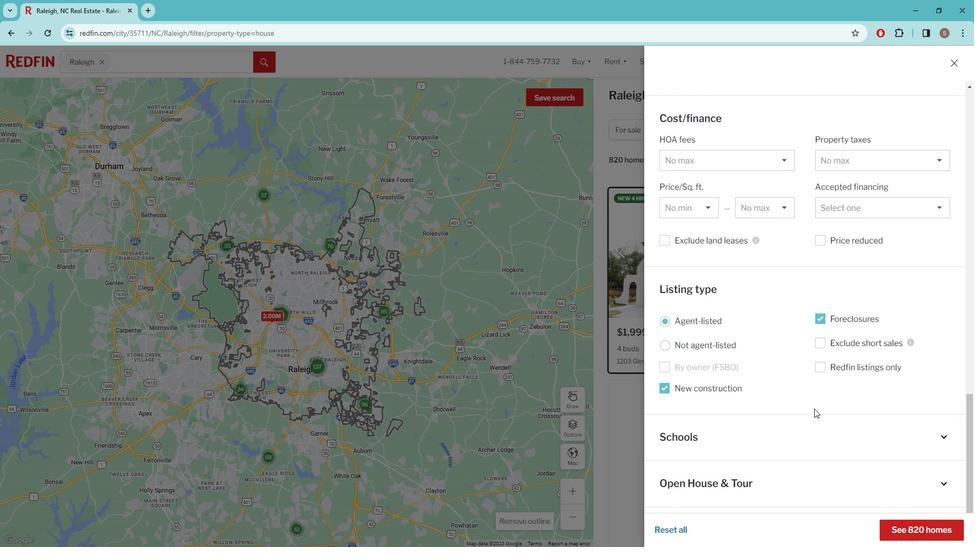 
Action: Mouse moved to (823, 399)
Screenshot: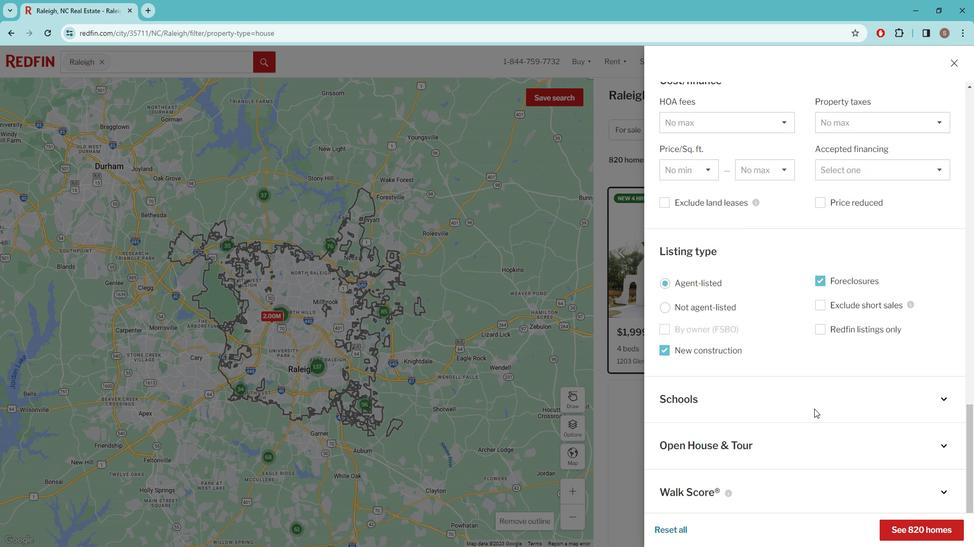 
Action: Mouse scrolled (823, 400) with delta (0, 0)
Screenshot: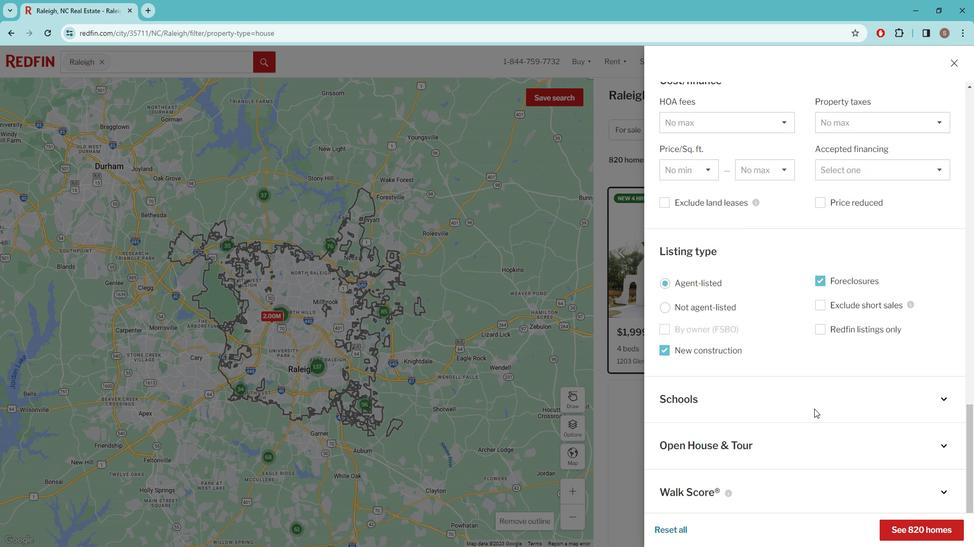 
Action: Mouse moved to (913, 513)
Screenshot: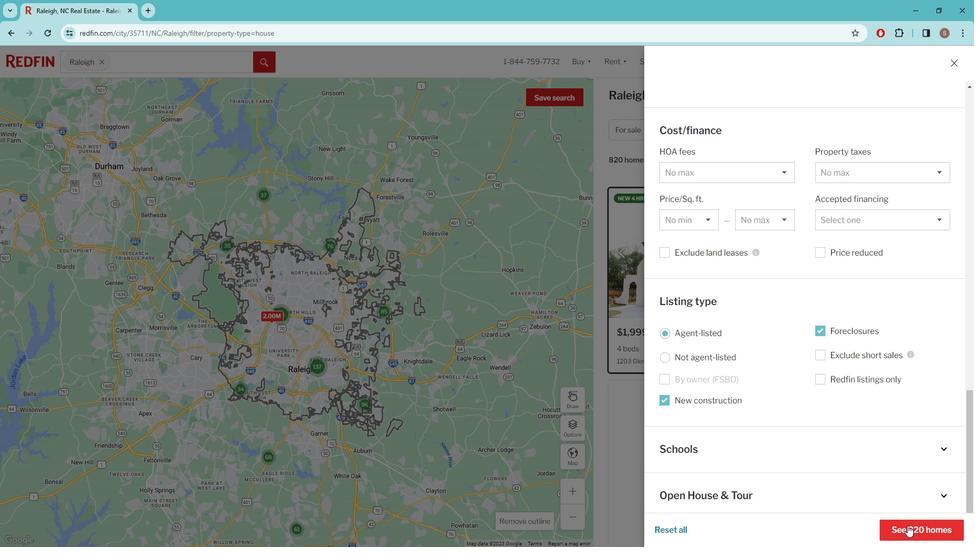 
Action: Mouse pressed left at (913, 513)
Screenshot: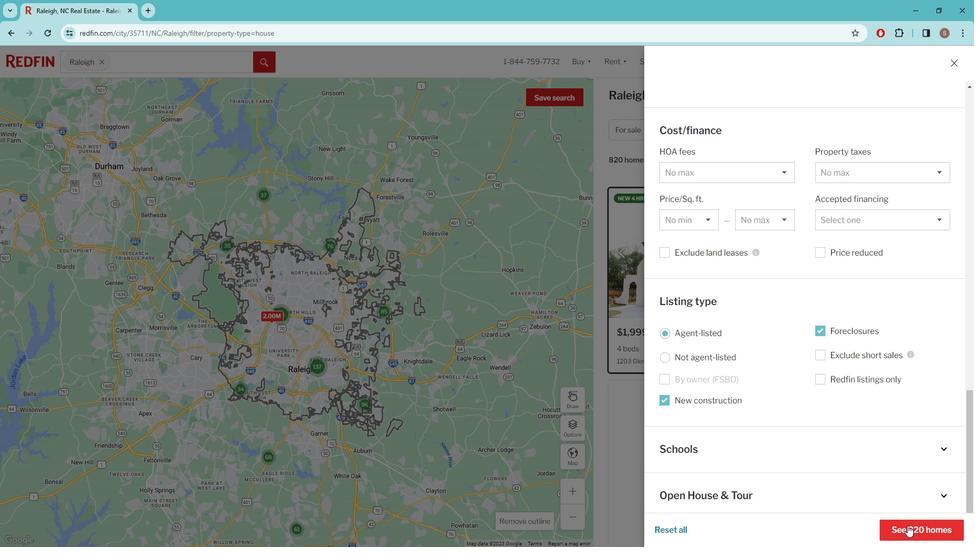 
Action: Mouse moved to (818, 364)
Screenshot: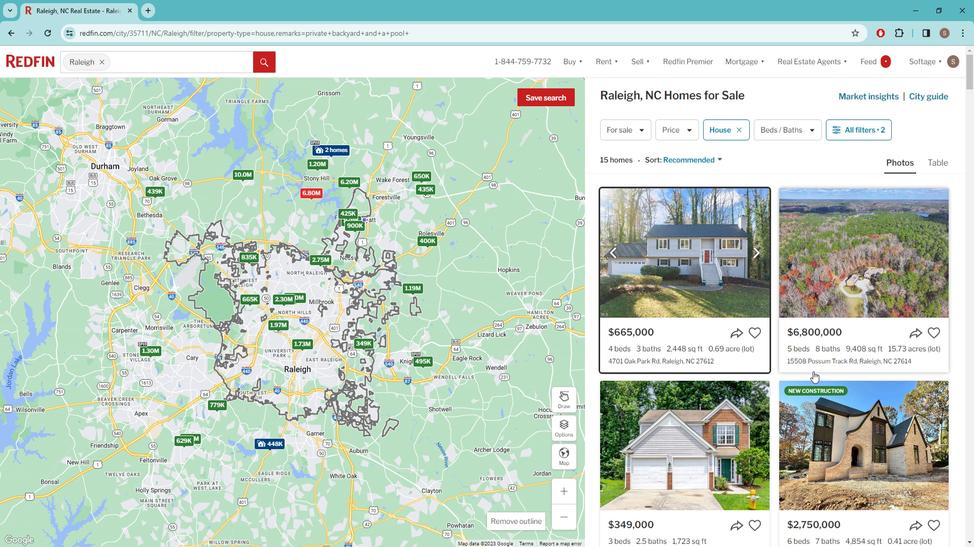 
Action: Mouse scrolled (818, 363) with delta (0, 0)
Screenshot: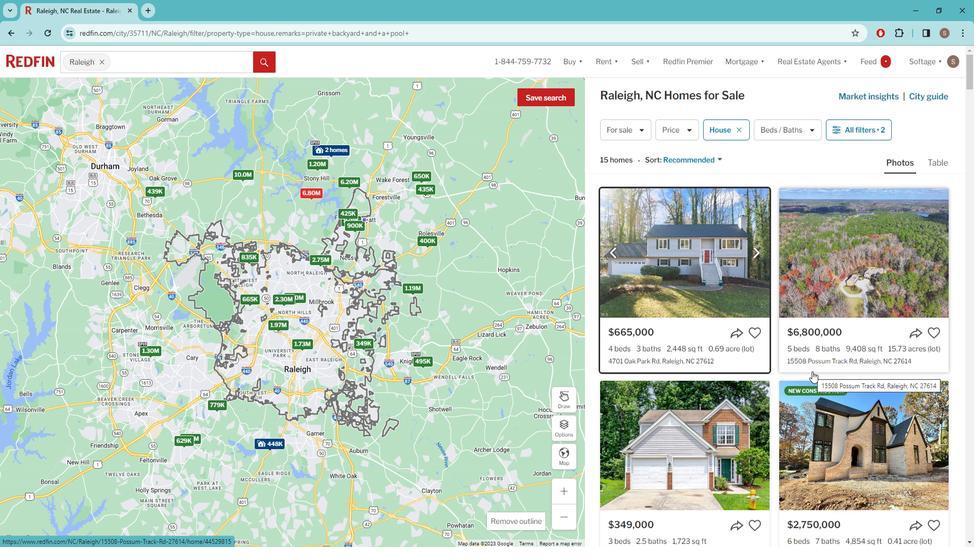 
Action: Mouse scrolled (818, 363) with delta (0, 0)
Screenshot: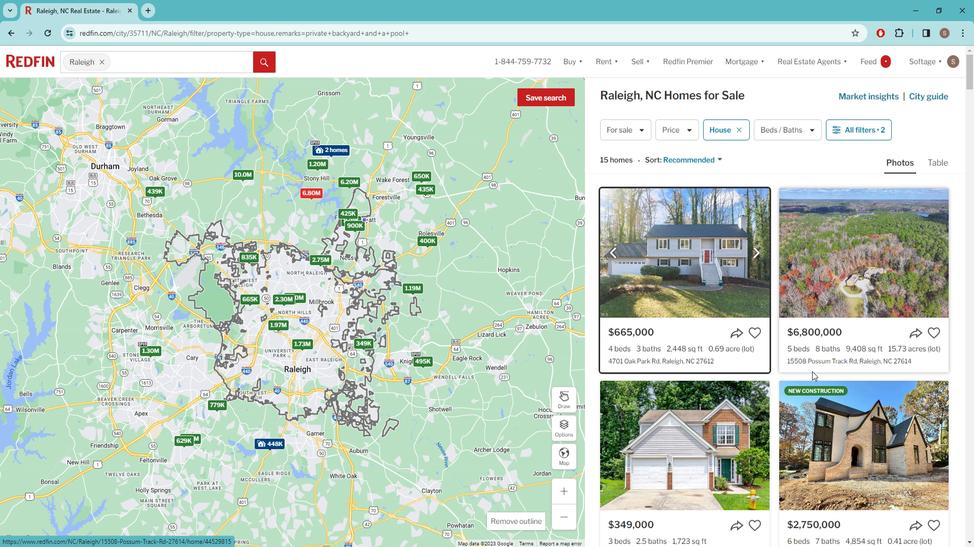 
Action: Mouse scrolled (818, 363) with delta (0, 0)
Screenshot: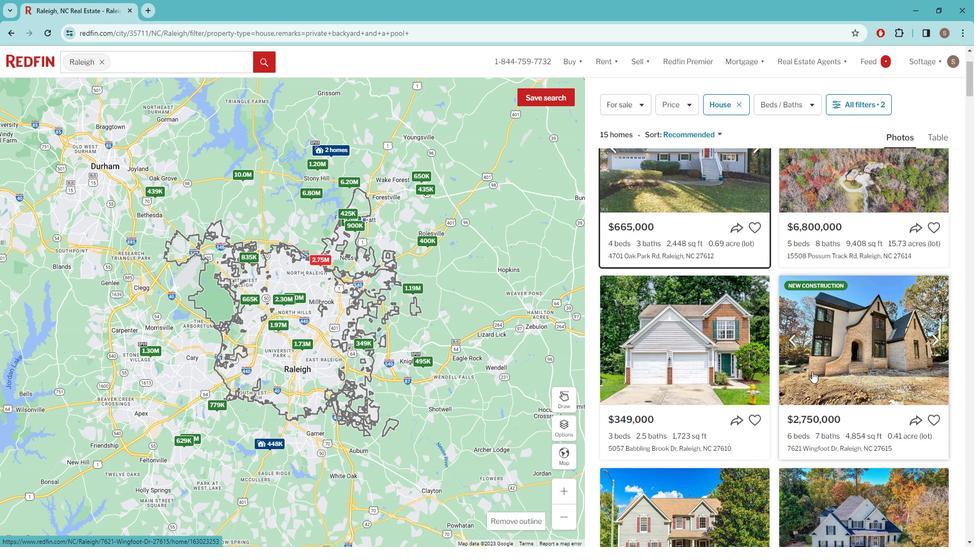 
Action: Mouse scrolled (818, 363) with delta (0, 0)
Screenshot: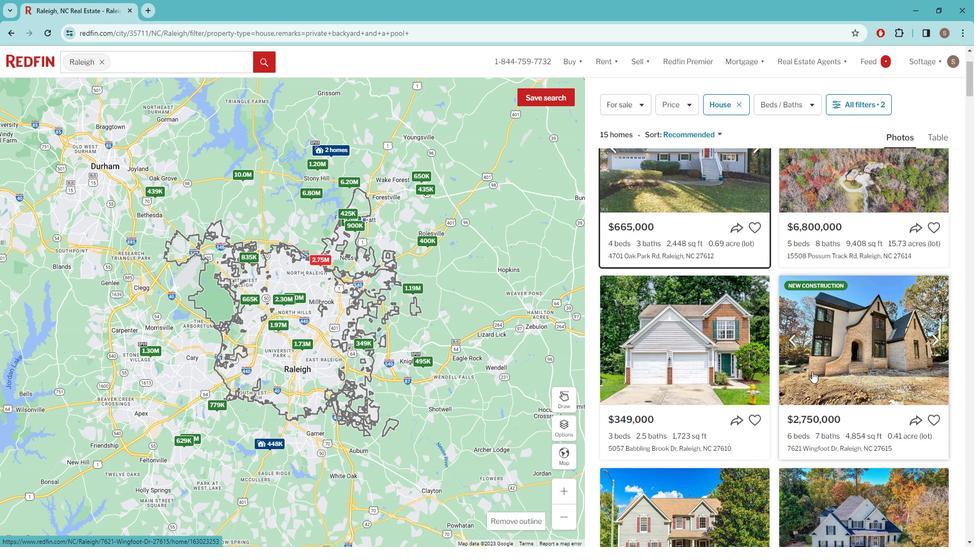 
Action: Mouse scrolled (818, 363) with delta (0, 0)
Screenshot: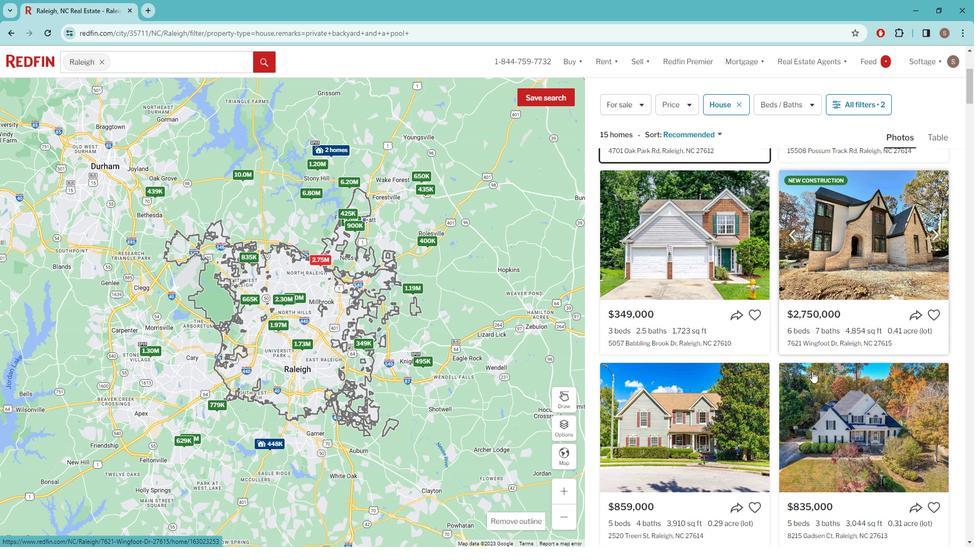 
Action: Mouse scrolled (818, 363) with delta (0, 0)
Screenshot: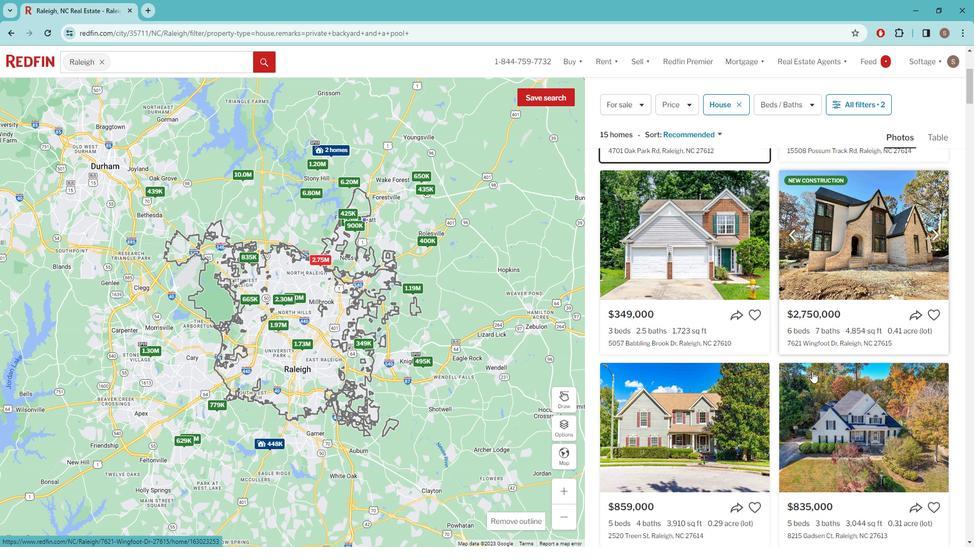 
Action: Mouse scrolled (818, 363) with delta (0, 0)
Screenshot: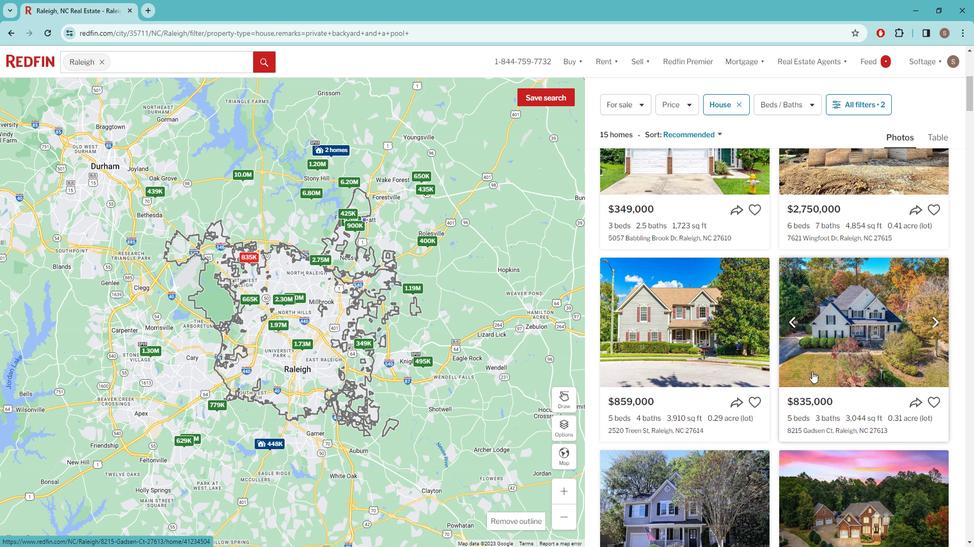 
Action: Mouse scrolled (818, 363) with delta (0, 0)
Screenshot: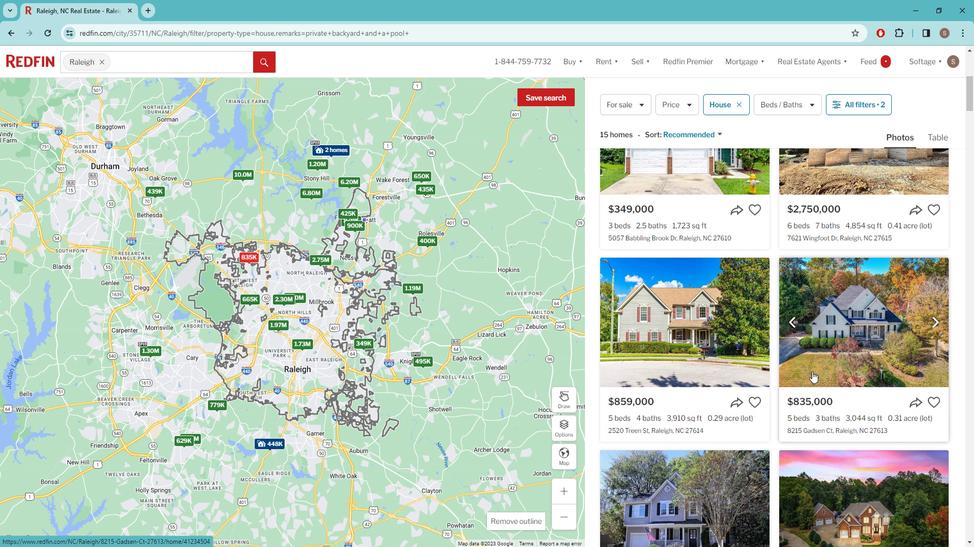 
Action: Mouse scrolled (818, 363) with delta (0, 0)
Screenshot: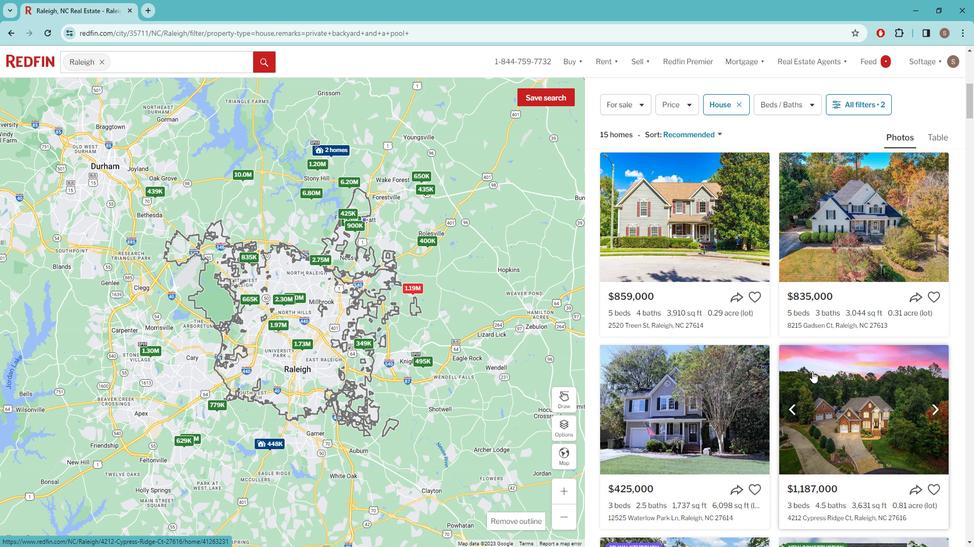 
Action: Mouse scrolled (818, 363) with delta (0, 0)
Screenshot: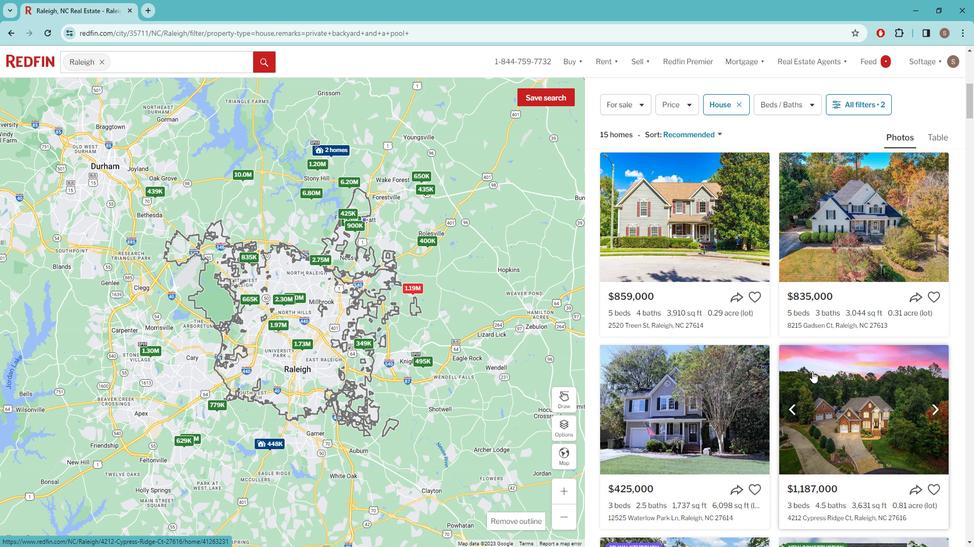 
Action: Mouse scrolled (818, 363) with delta (0, 0)
Screenshot: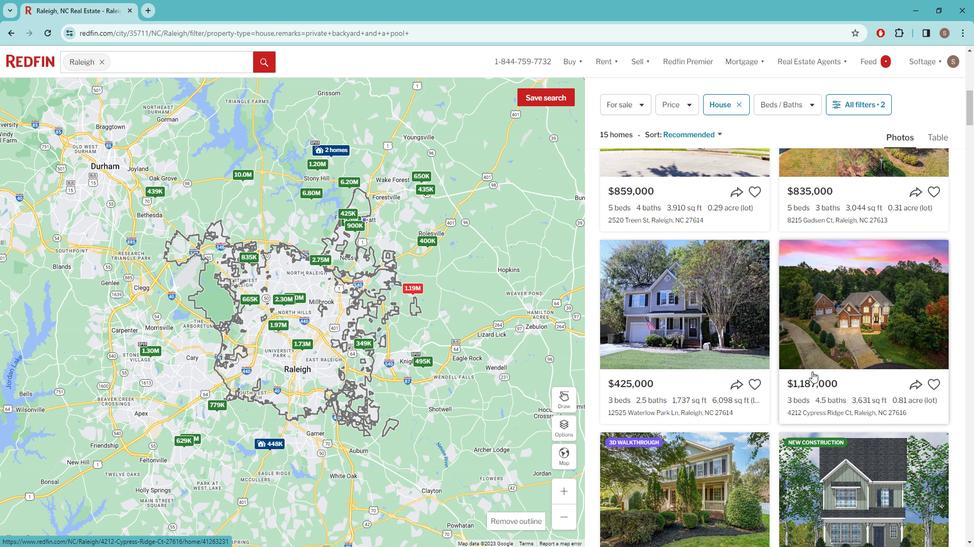 
Action: Mouse scrolled (818, 363) with delta (0, 0)
Screenshot: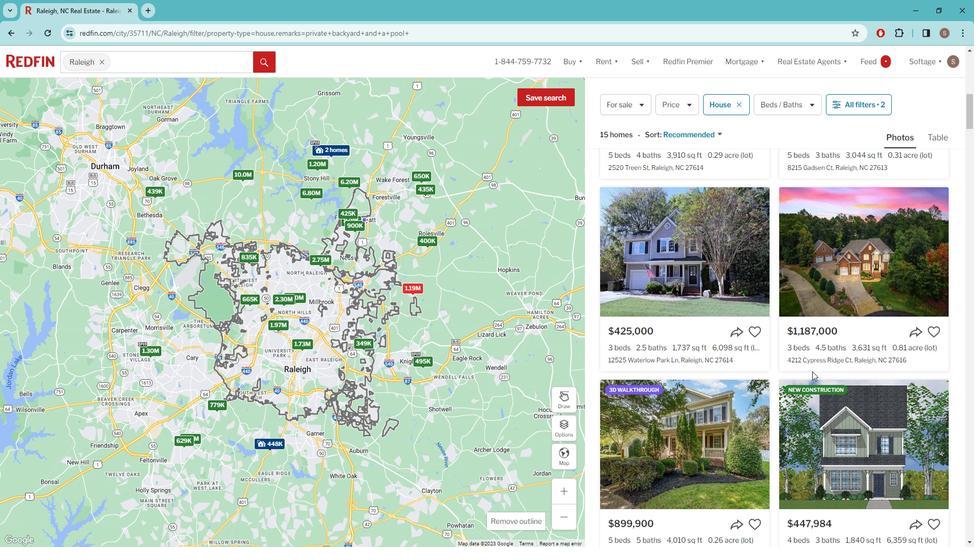 
Action: Mouse scrolled (818, 363) with delta (0, 0)
Screenshot: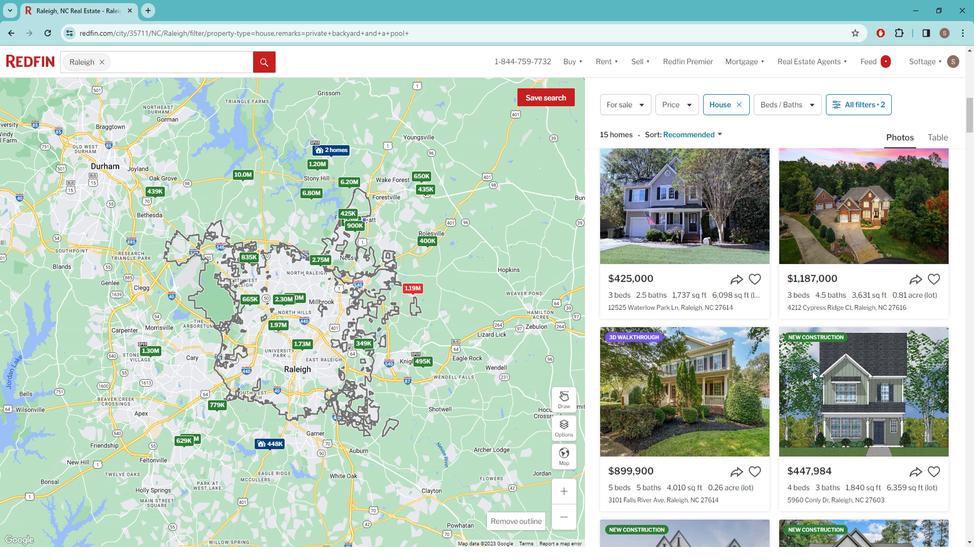 
Action: Mouse scrolled (818, 363) with delta (0, 0)
Screenshot: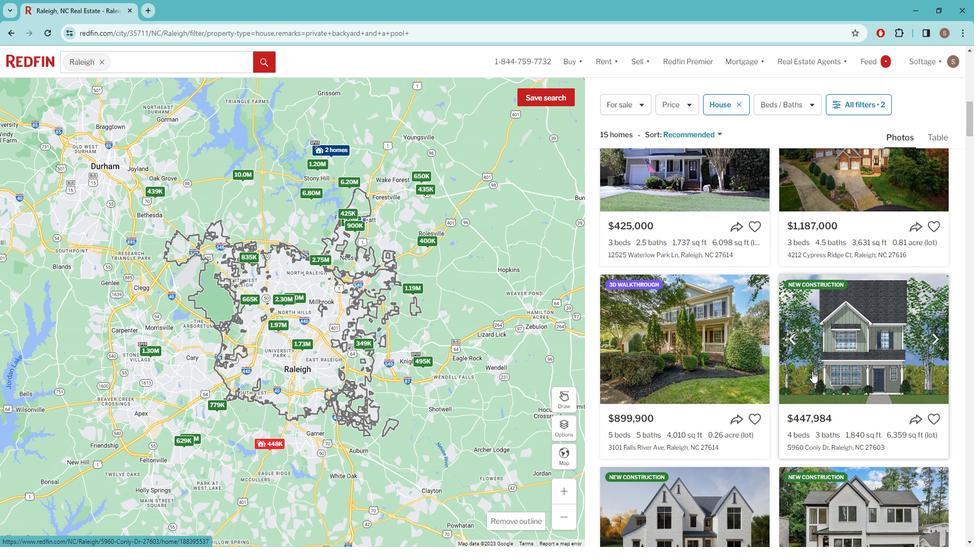 
Action: Mouse scrolled (818, 363) with delta (0, 0)
Screenshot: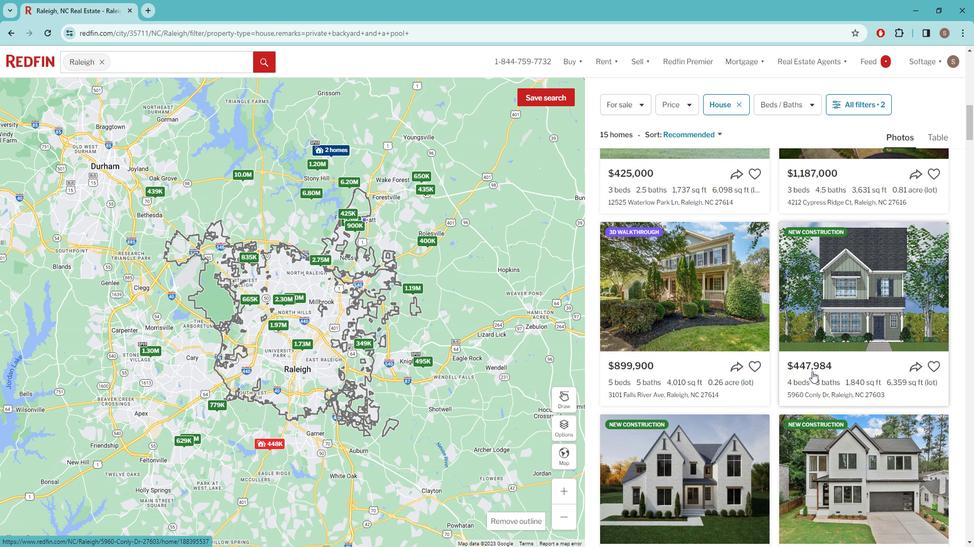 
Action: Mouse scrolled (818, 363) with delta (0, 0)
Screenshot: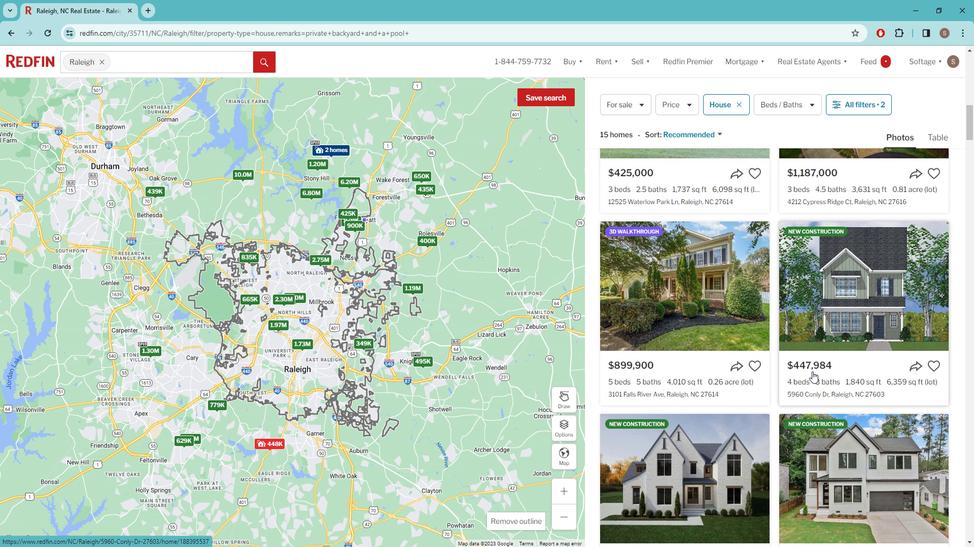 
Action: Mouse scrolled (818, 363) with delta (0, 0)
Screenshot: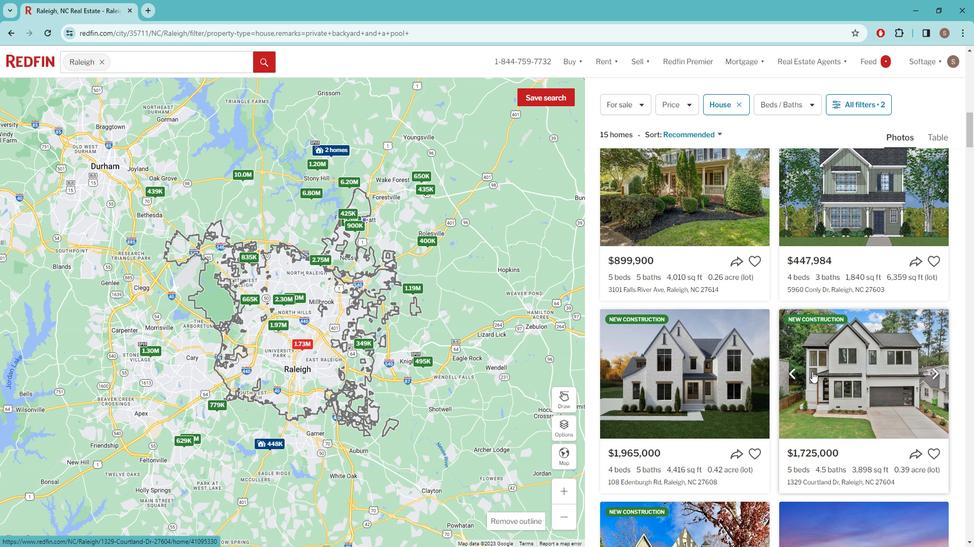 
Action: Mouse scrolled (818, 363) with delta (0, 0)
Screenshot: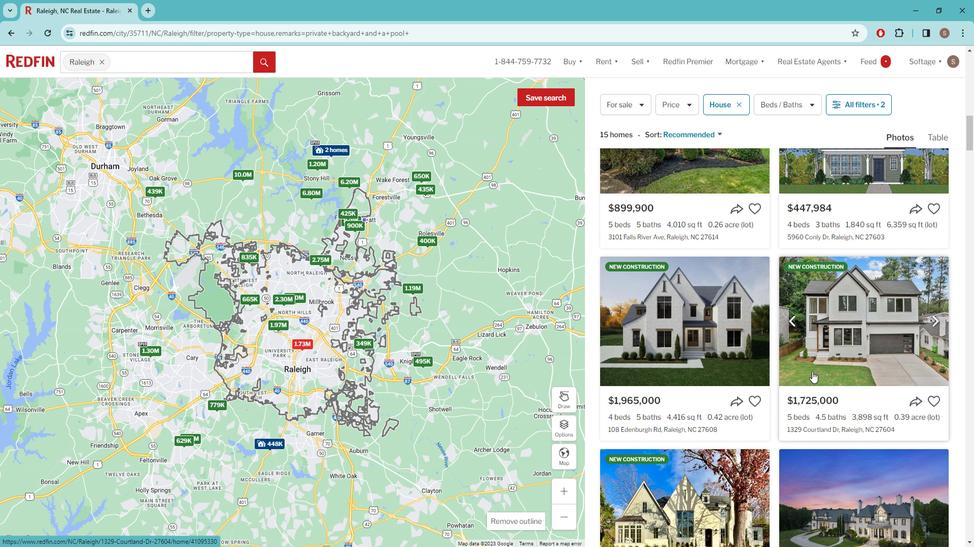 
Action: Mouse scrolled (818, 363) with delta (0, 0)
Screenshot: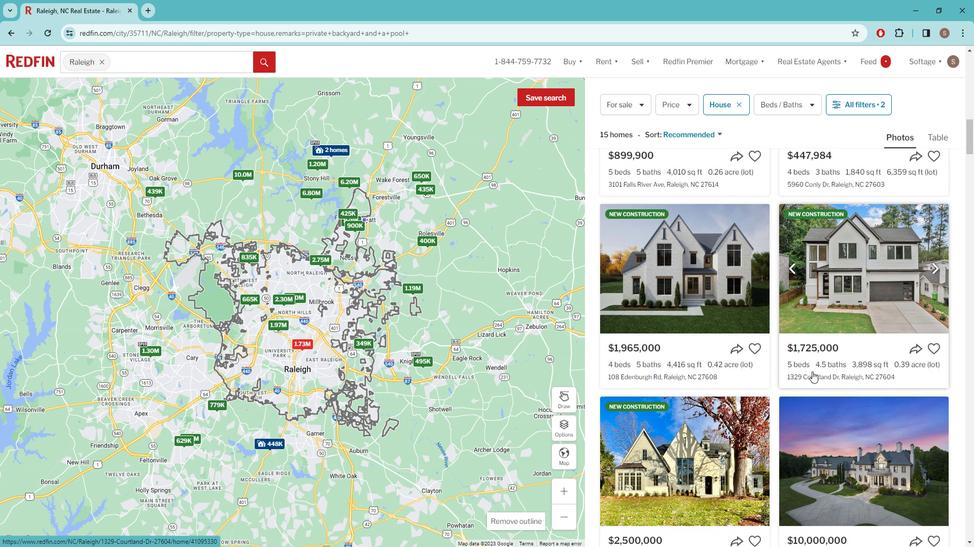 
Action: Mouse scrolled (818, 363) with delta (0, 0)
Screenshot: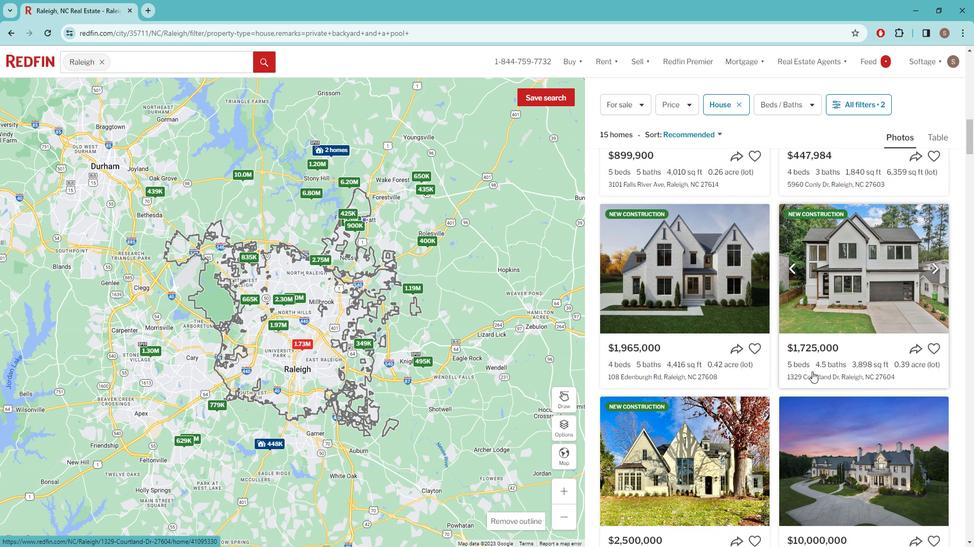 
Action: Mouse scrolled (818, 363) with delta (0, 0)
Screenshot: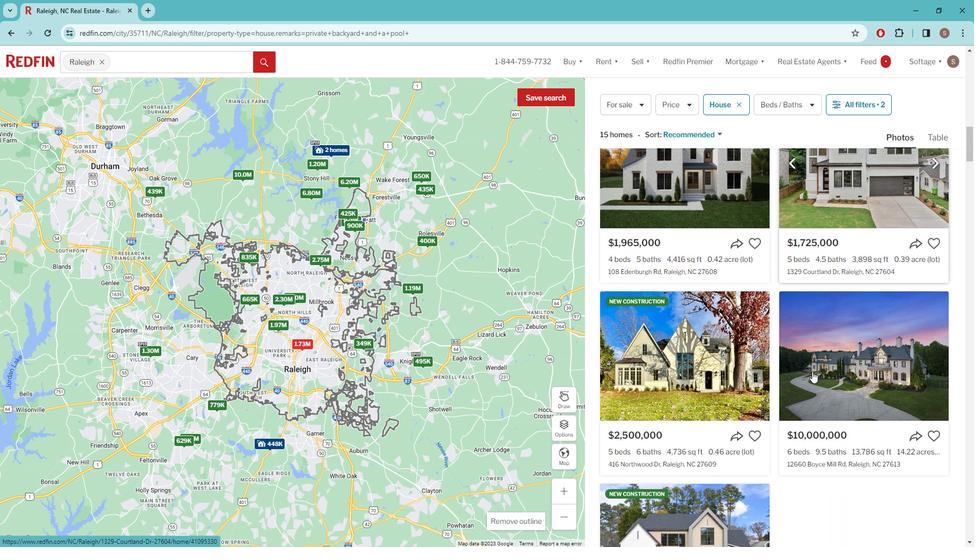 
Action: Mouse scrolled (818, 363) with delta (0, 0)
Screenshot: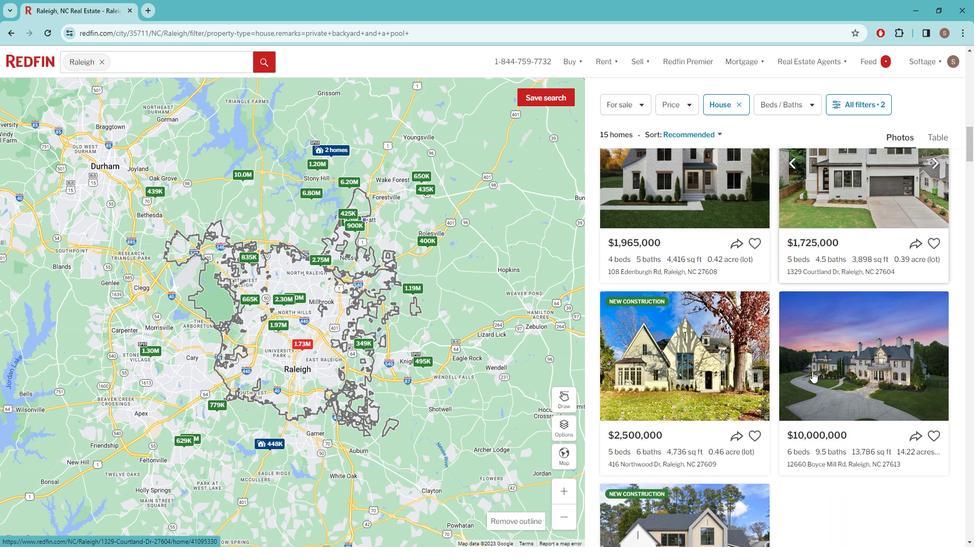
Action: Mouse scrolled (818, 364) with delta (0, 0)
Screenshot: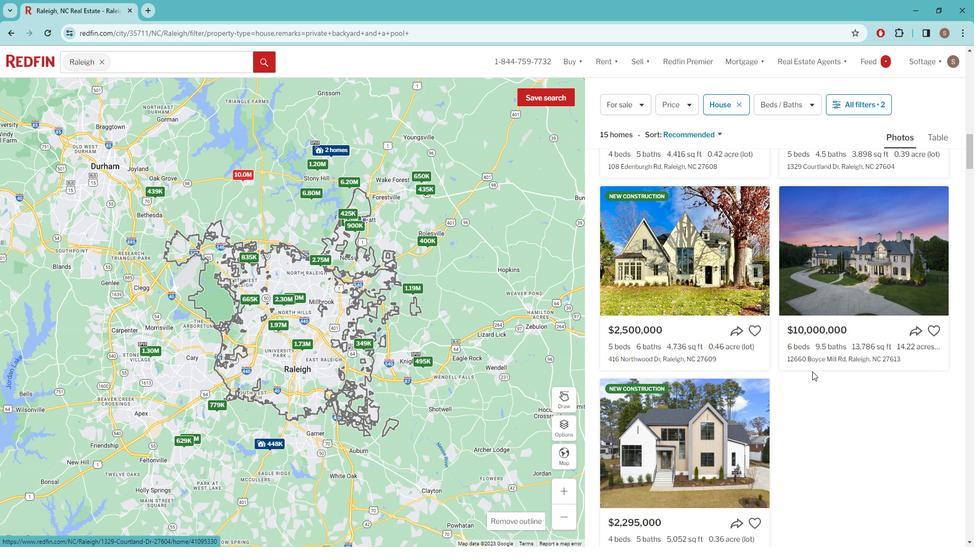 
Action: Mouse scrolled (818, 364) with delta (0, 0)
Screenshot: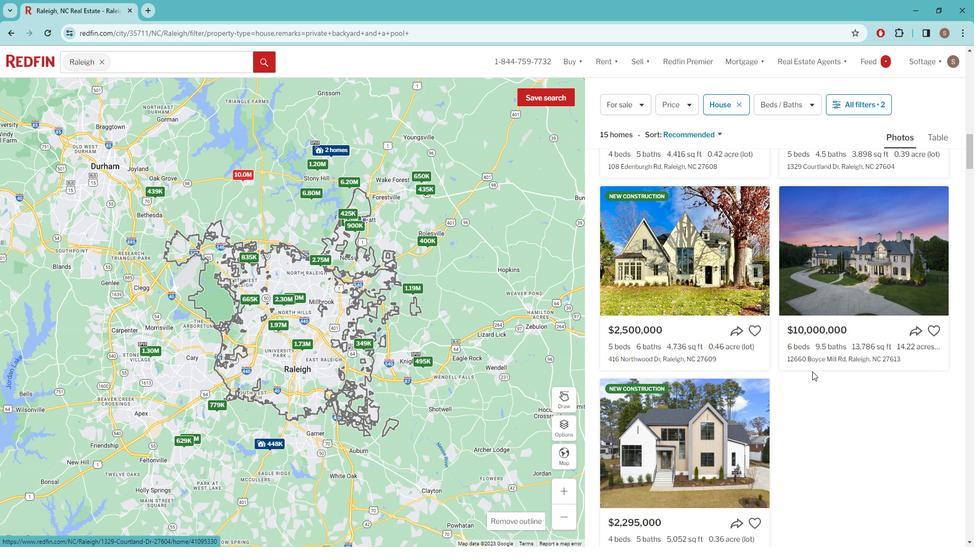 
Action: Mouse scrolled (818, 364) with delta (0, 0)
Screenshot: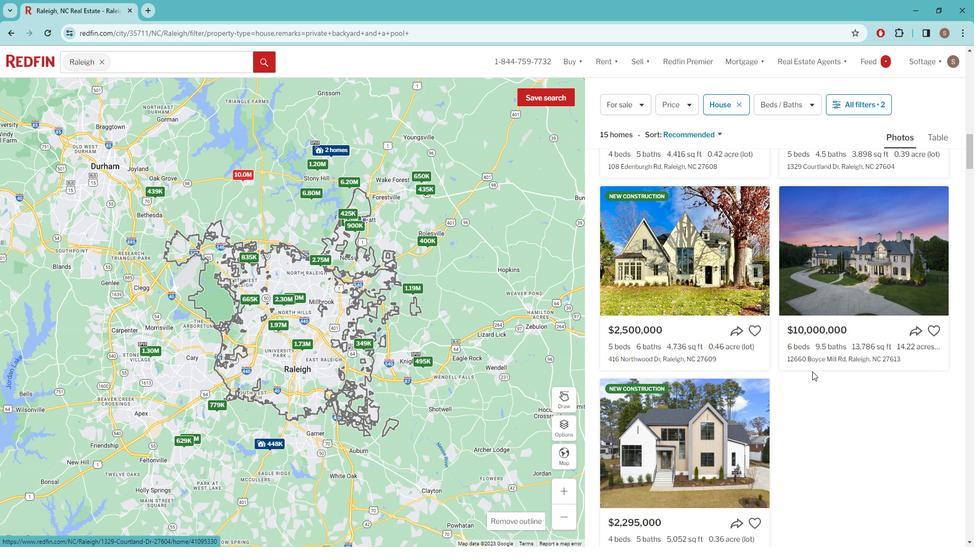 
Action: Mouse scrolled (818, 364) with delta (0, 0)
Screenshot: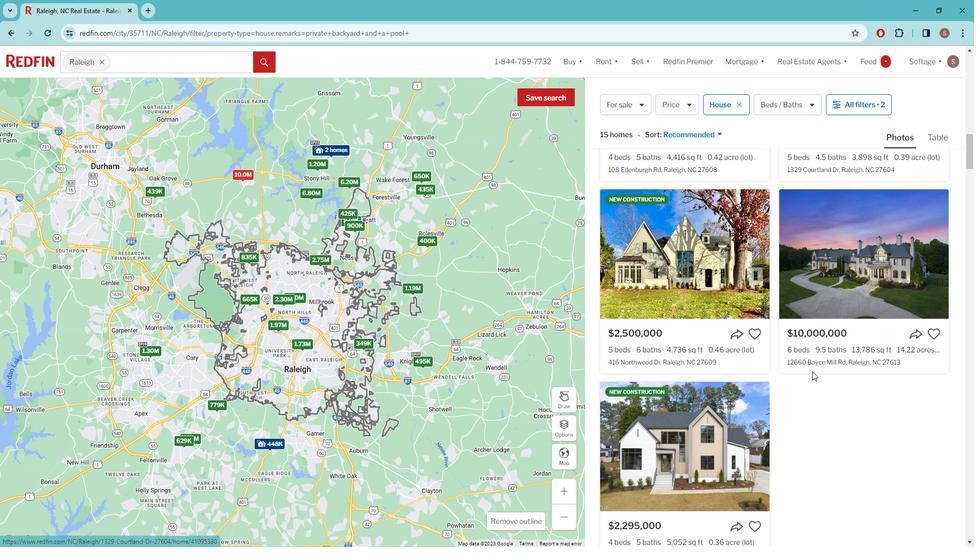 
Action: Mouse scrolled (818, 364) with delta (0, 0)
Screenshot: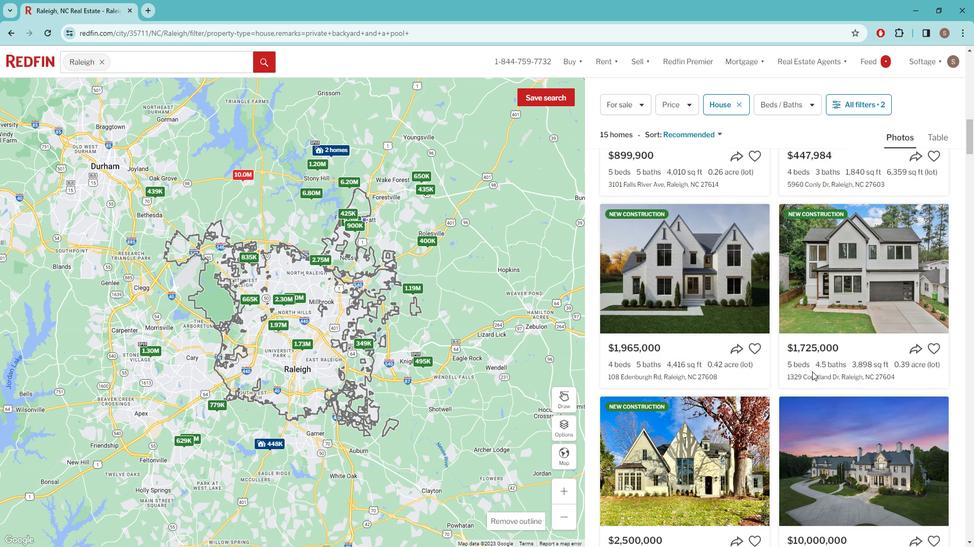 
Action: Mouse scrolled (818, 364) with delta (0, 0)
Screenshot: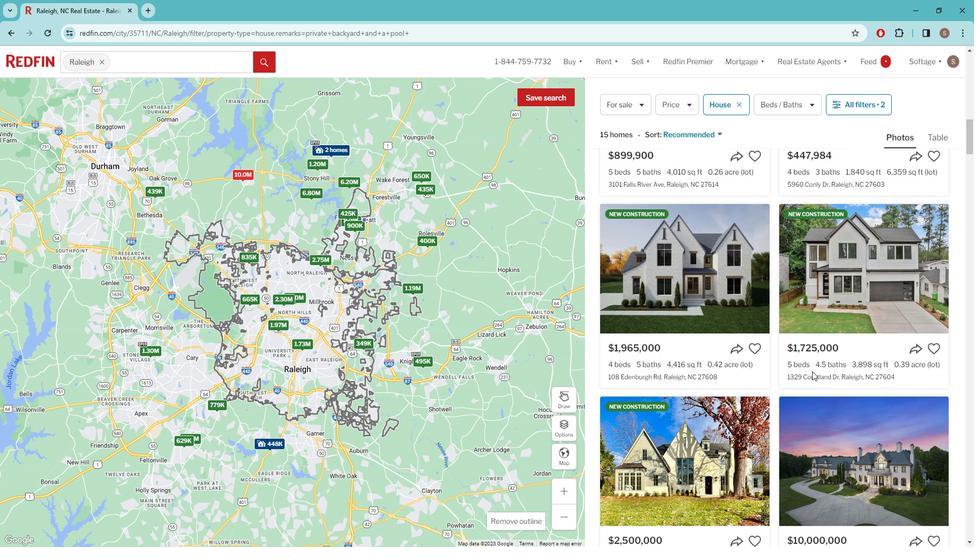 
Action: Mouse scrolled (818, 364) with delta (0, 0)
Screenshot: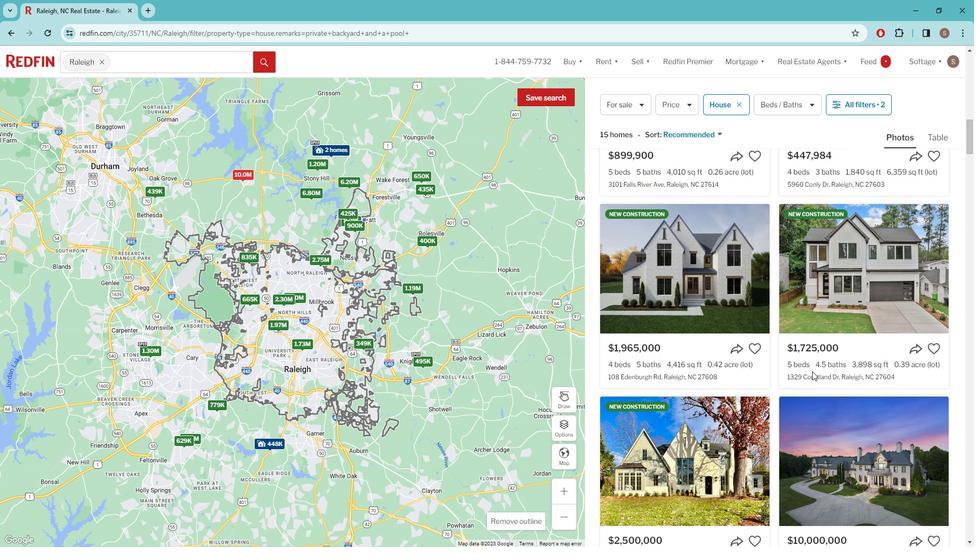 
Action: Mouse scrolled (818, 364) with delta (0, 0)
Screenshot: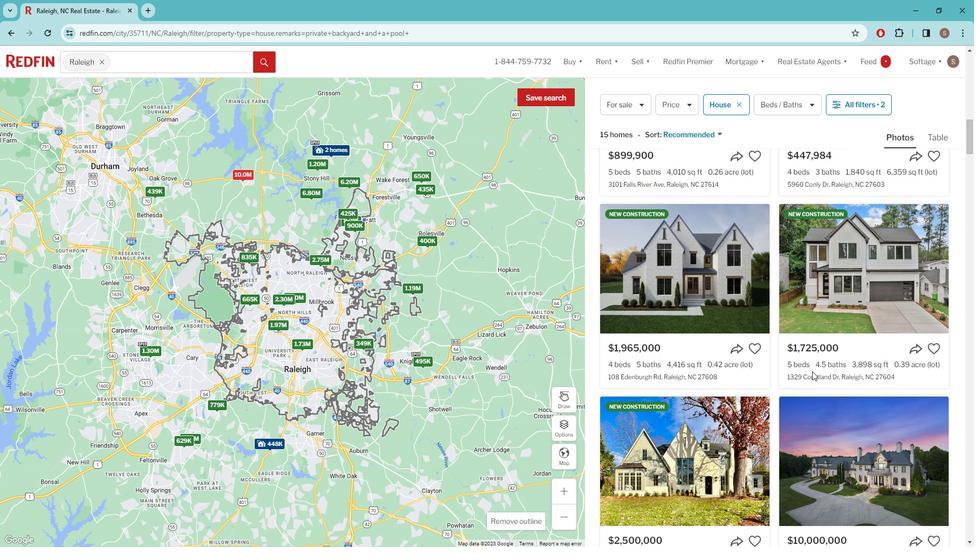 
Action: Mouse scrolled (818, 364) with delta (0, 0)
Screenshot: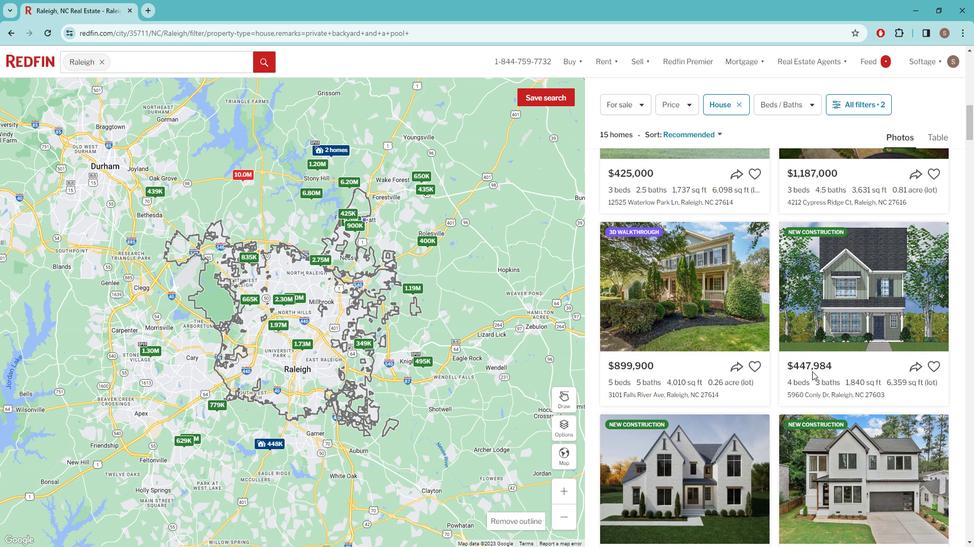 
Action: Mouse scrolled (818, 364) with delta (0, 0)
Screenshot: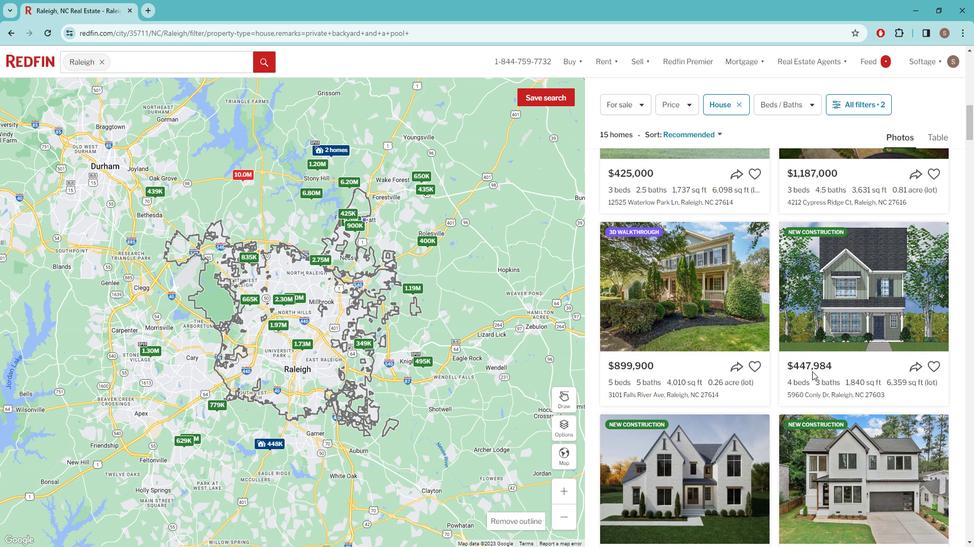
Action: Mouse scrolled (818, 364) with delta (0, 0)
Screenshot: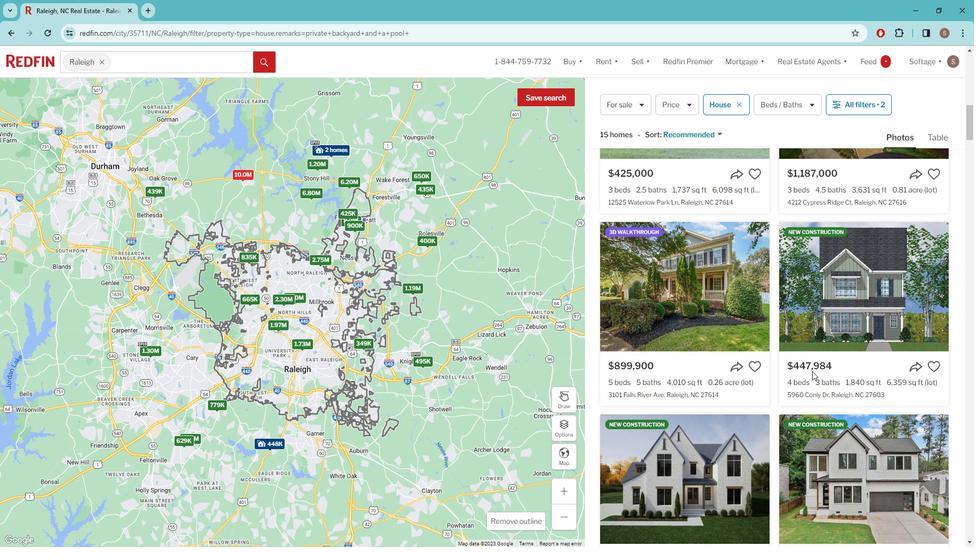 
Action: Mouse scrolled (818, 364) with delta (0, 0)
Screenshot: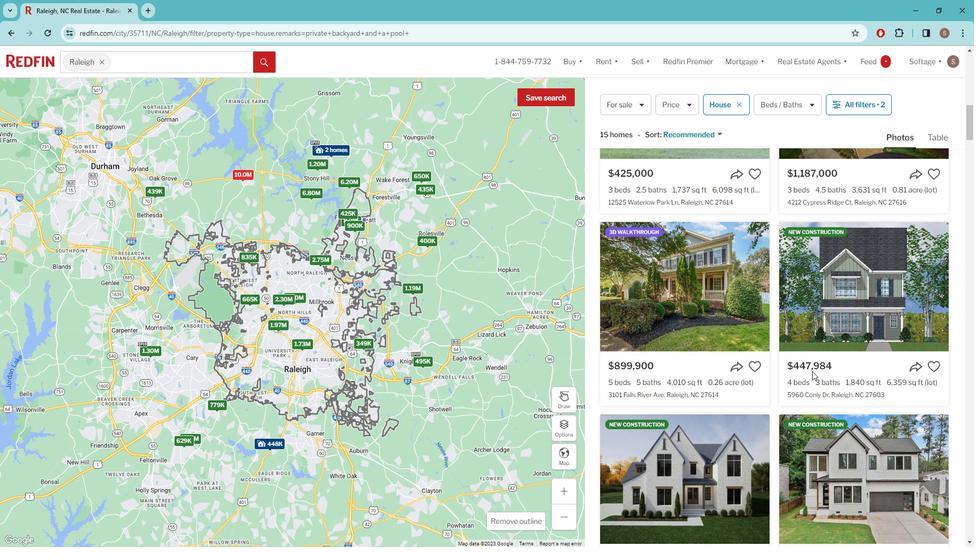 
Action: Mouse scrolled (818, 364) with delta (0, 0)
Screenshot: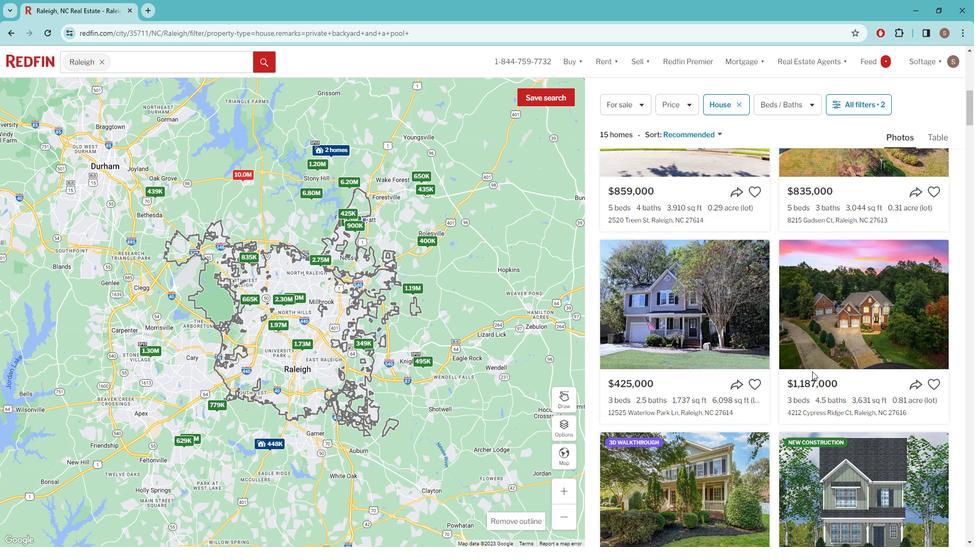 
Action: Mouse scrolled (818, 364) with delta (0, 0)
Screenshot: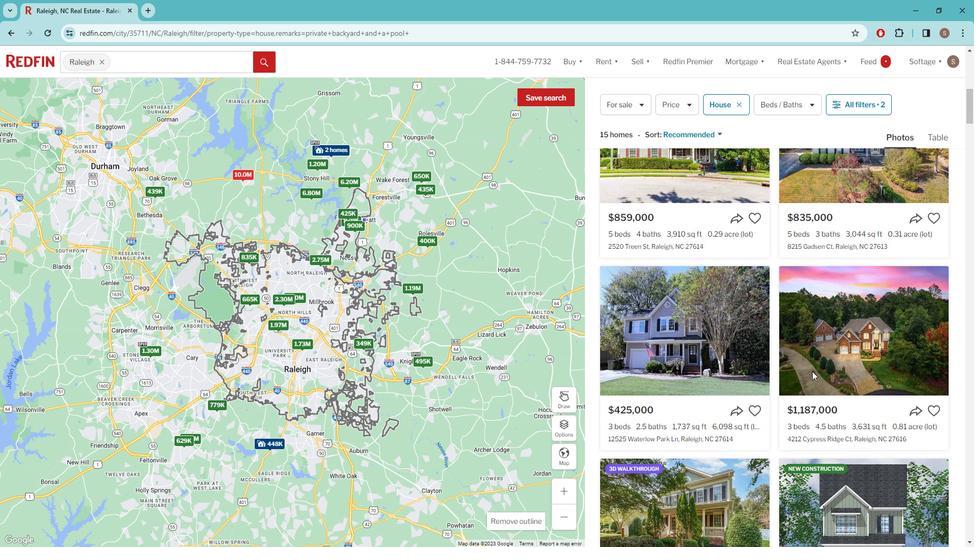 
Action: Mouse scrolled (818, 364) with delta (0, 0)
Screenshot: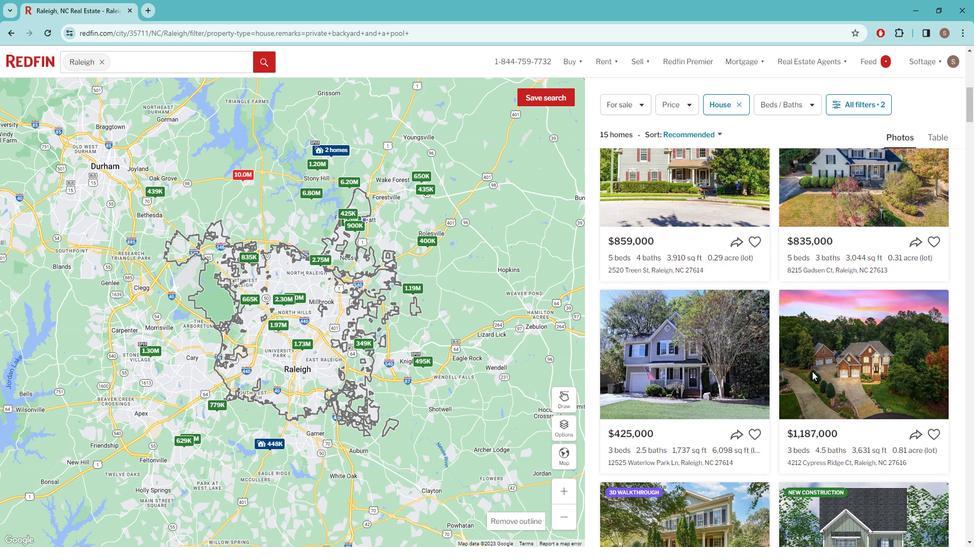 
Action: Mouse scrolled (818, 364) with delta (0, 0)
Screenshot: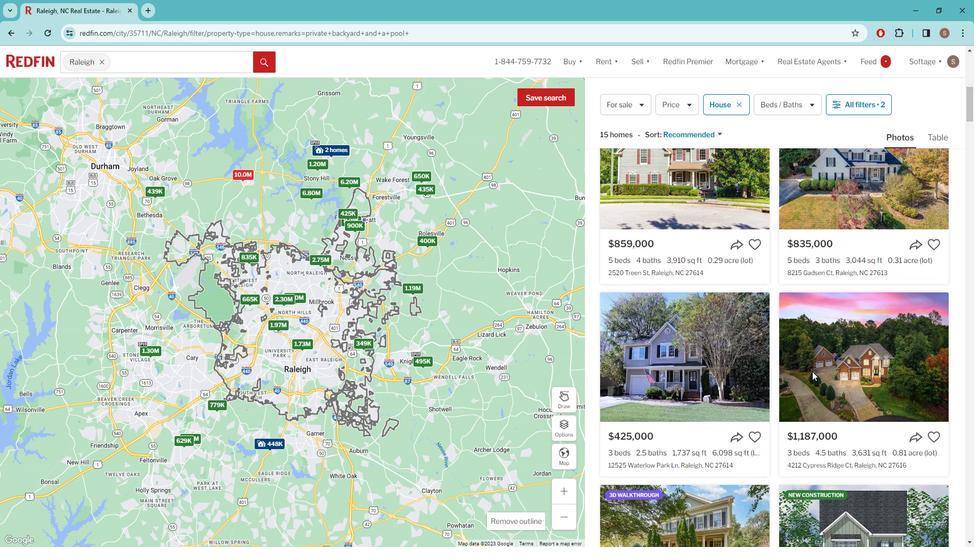 
Action: Mouse scrolled (818, 364) with delta (0, 0)
Screenshot: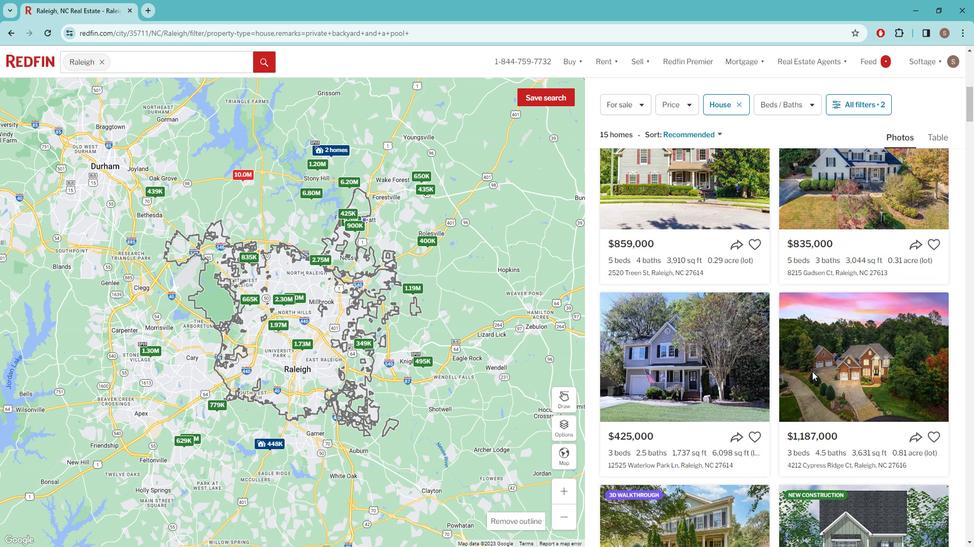 
Action: Mouse scrolled (818, 364) with delta (0, 0)
Screenshot: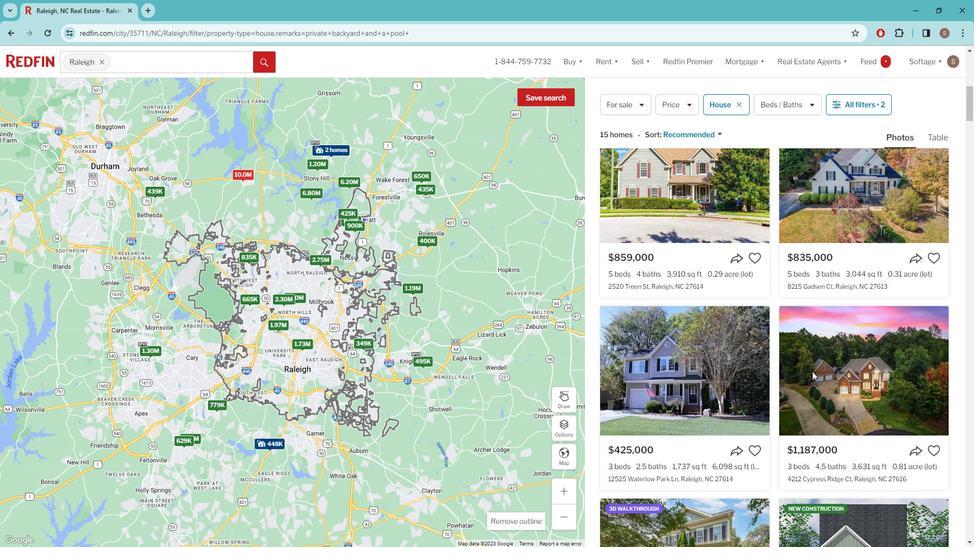 
Action: Mouse scrolled (818, 364) with delta (0, 0)
Screenshot: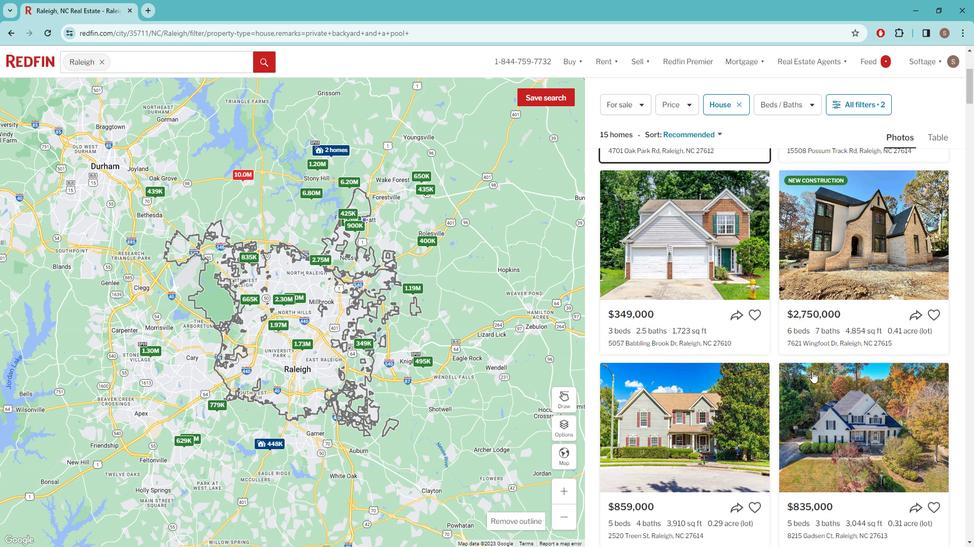 
Action: Mouse scrolled (818, 364) with delta (0, 0)
Screenshot: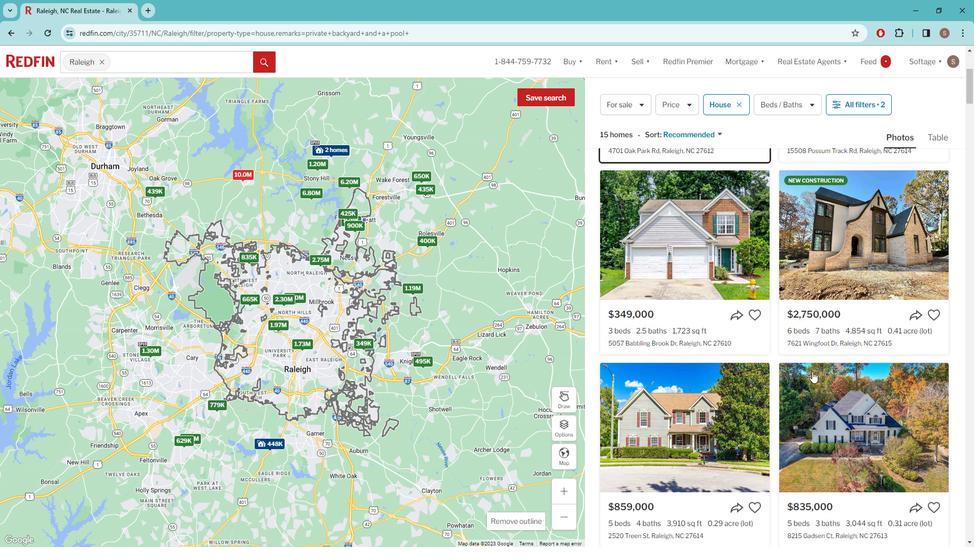 
Action: Mouse scrolled (818, 364) with delta (0, 0)
Screenshot: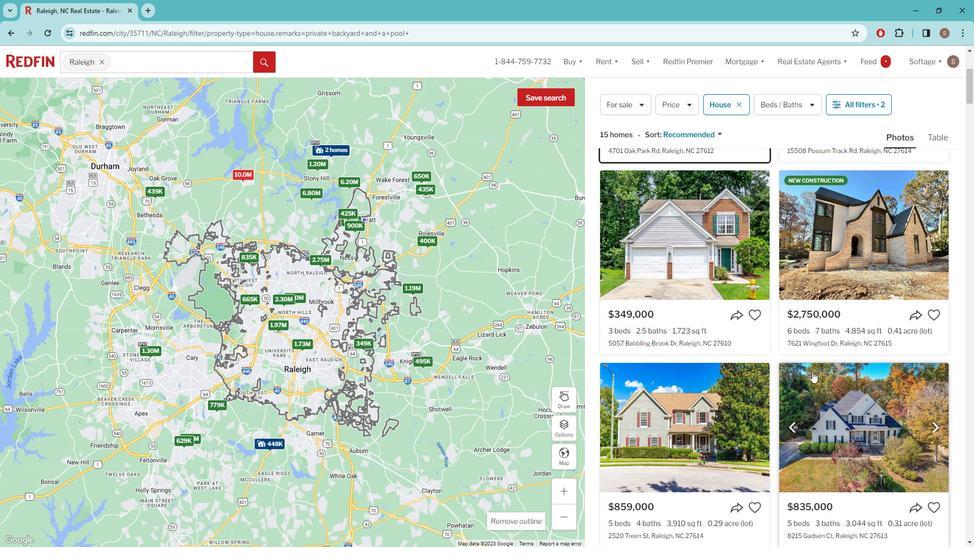
Action: Mouse scrolled (818, 364) with delta (0, 0)
Screenshot: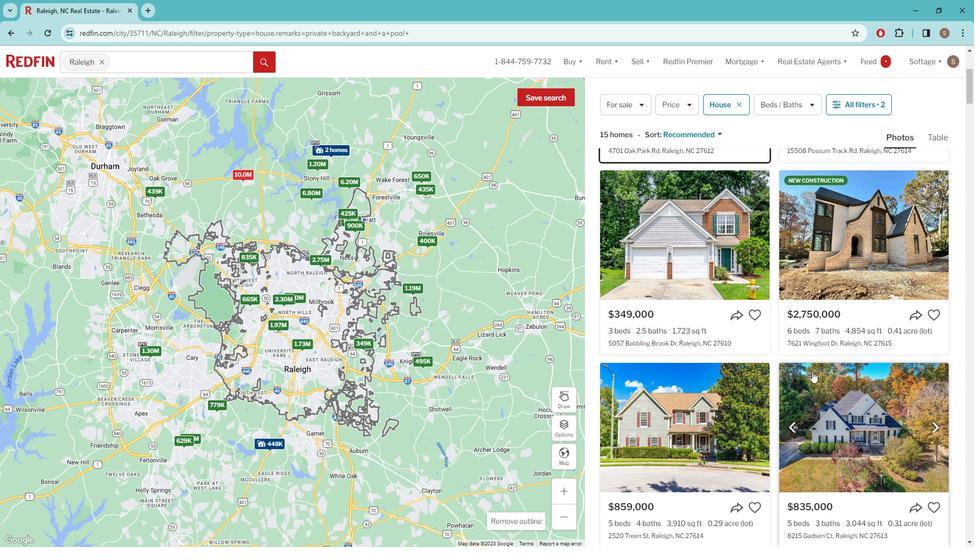 
Action: Mouse scrolled (818, 364) with delta (0, 0)
Screenshot: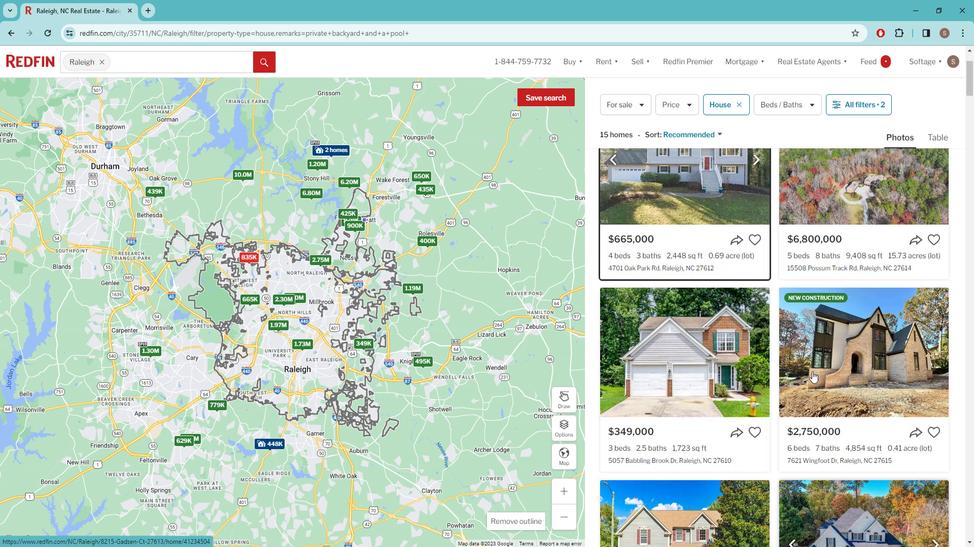 
Action: Mouse scrolled (818, 364) with delta (0, 0)
Screenshot: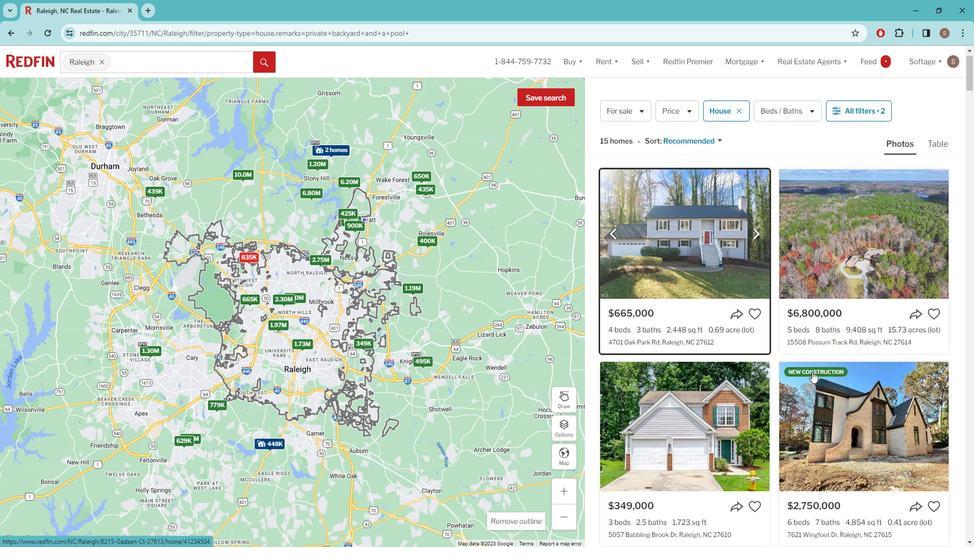 
Action: Mouse scrolled (818, 364) with delta (0, 0)
Screenshot: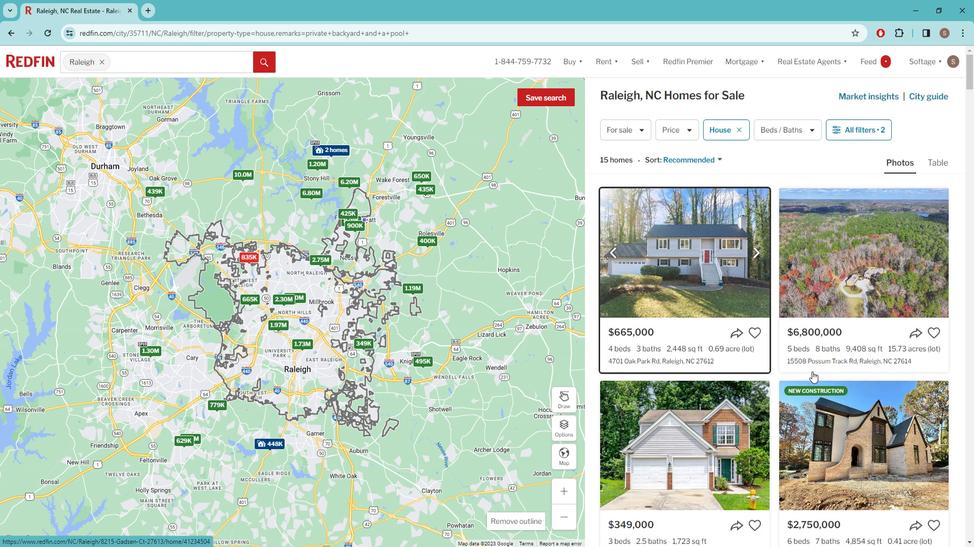 
Action: Mouse scrolled (818, 364) with delta (0, 0)
Screenshot: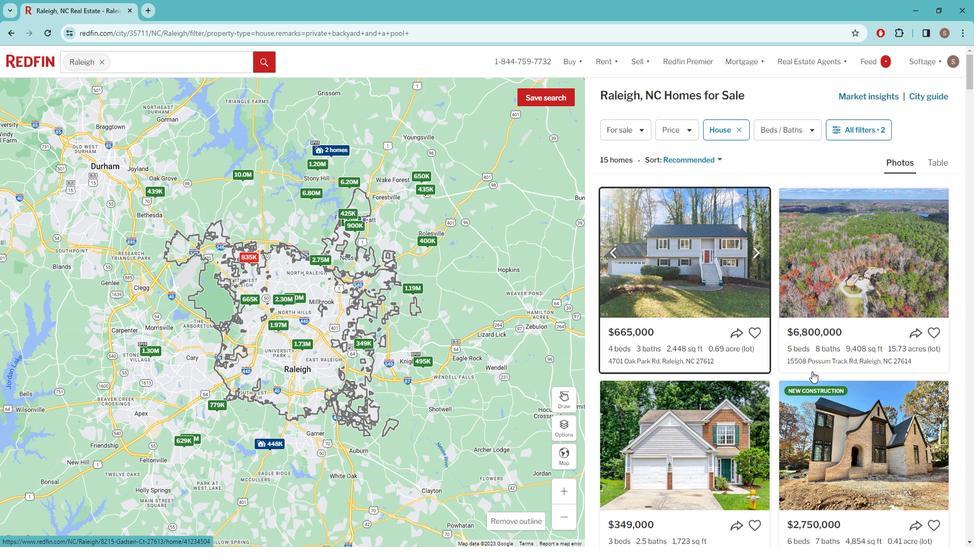 
